 Task: Open Card Card0000000114 in Board Board0000000029 in Workspace WS0000000010 in Trello. Add Member Mailaustralia7@gmail.com to Card Card0000000114 in Board Board0000000029 in Workspace WS0000000010 in Trello. Add Blue Label titled Label0000000114 to Card Card0000000114 in Board Board0000000029 in Workspace WS0000000010 in Trello. Add Checklist CL0000000114 to Card Card0000000114 in Board Board0000000029 in Workspace WS0000000010 in Trello. Add Dates with Start Date as Sep 01 2023 and Due Date as Sep 30 2023 to Card Card0000000114 in Board Board0000000029 in Workspace WS0000000010 in Trello
Action: Mouse moved to (343, 398)
Screenshot: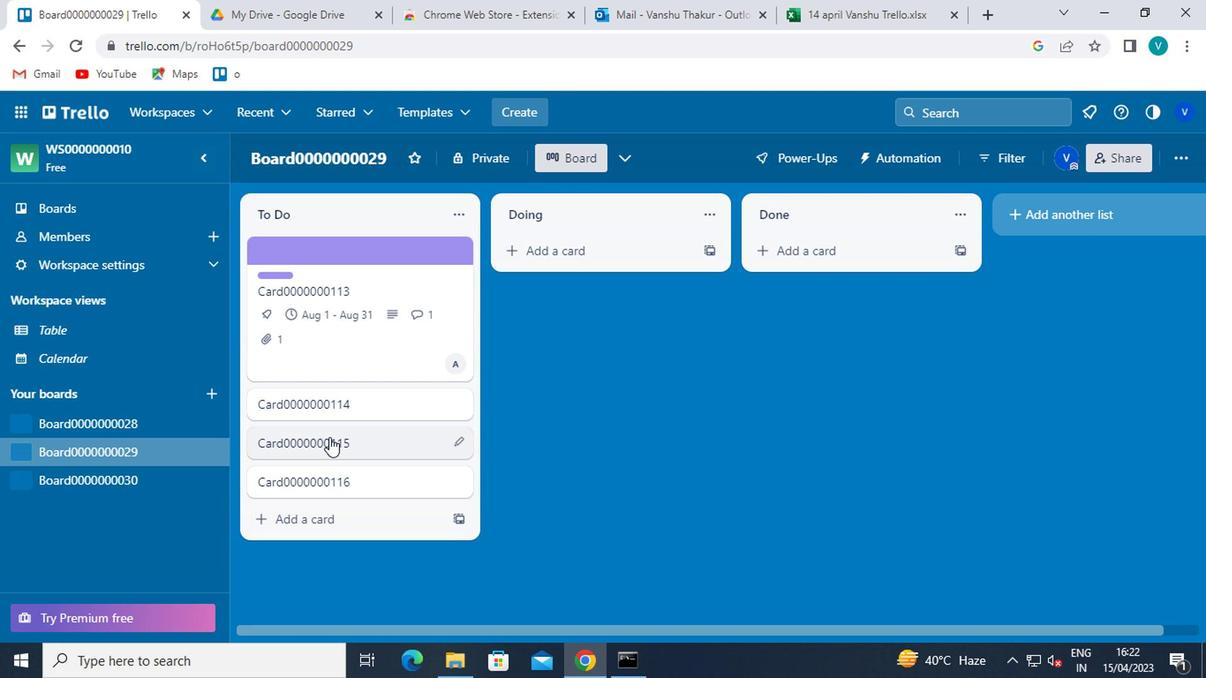 
Action: Mouse pressed left at (343, 398)
Screenshot: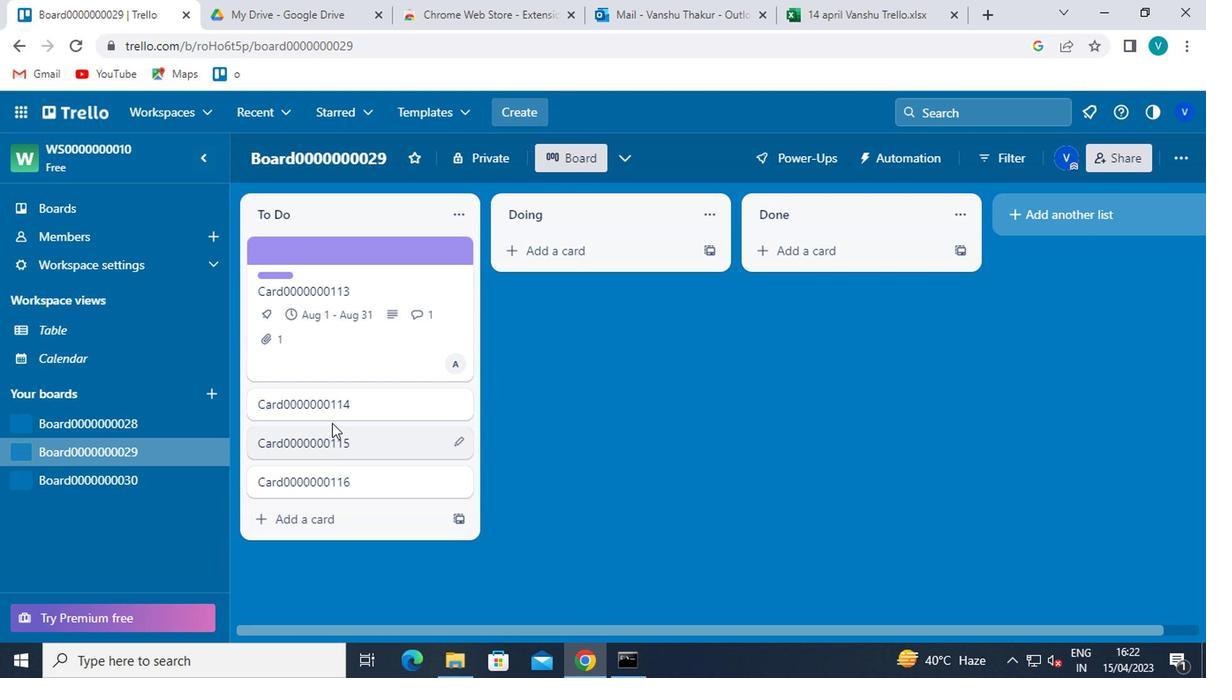 
Action: Mouse moved to (808, 257)
Screenshot: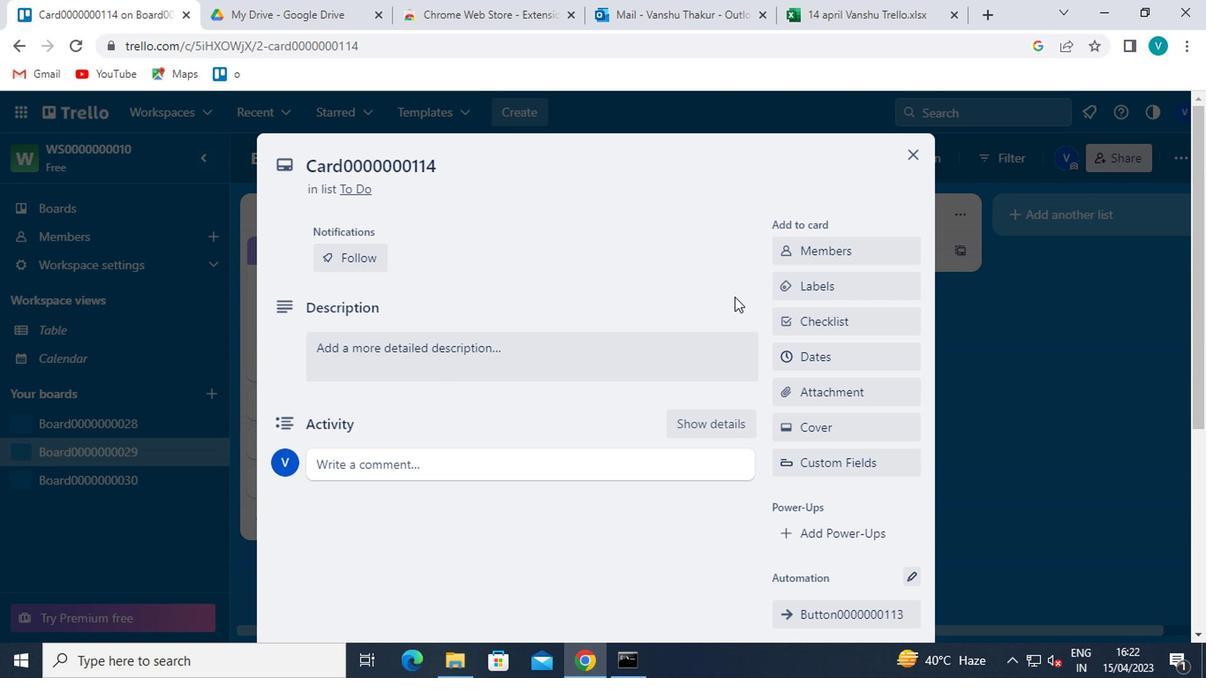 
Action: Mouse pressed left at (808, 257)
Screenshot: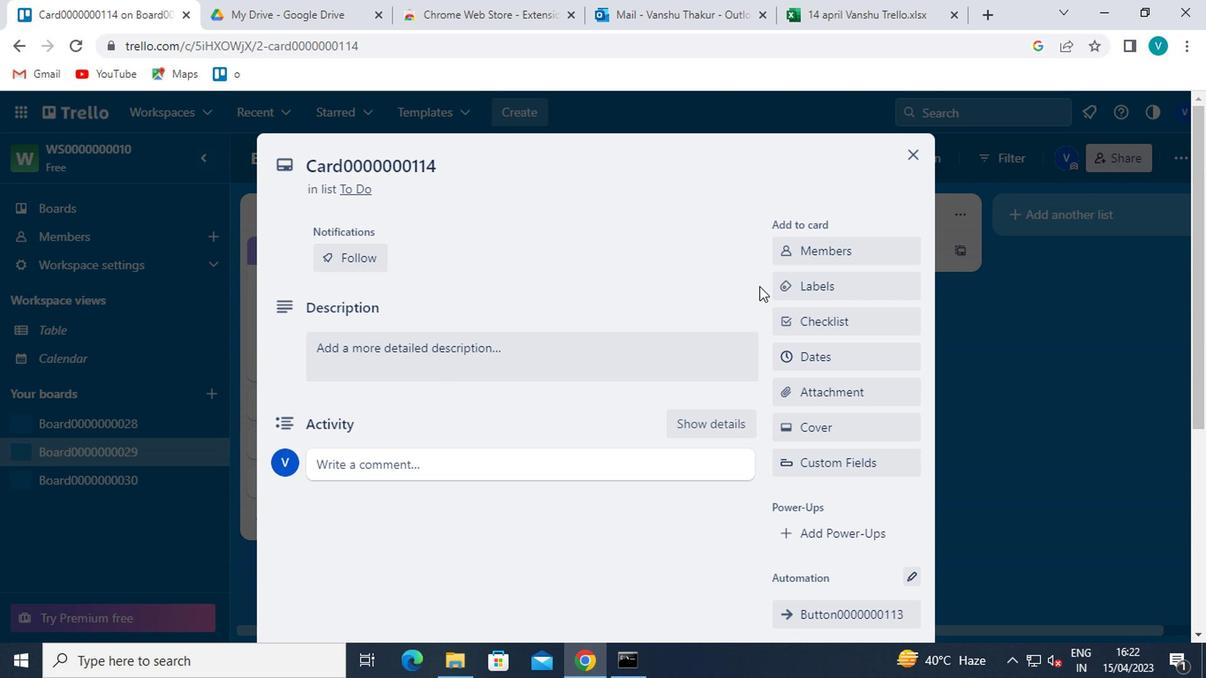 
Action: Mouse moved to (813, 321)
Screenshot: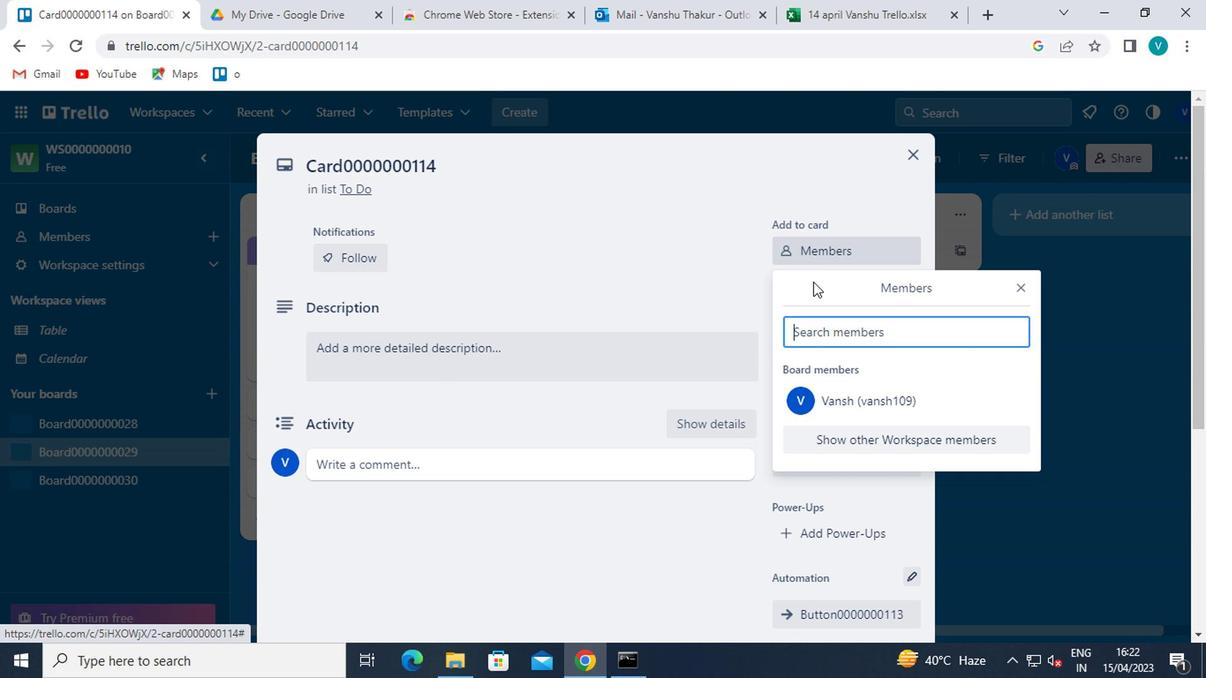 
Action: Mouse pressed left at (813, 321)
Screenshot: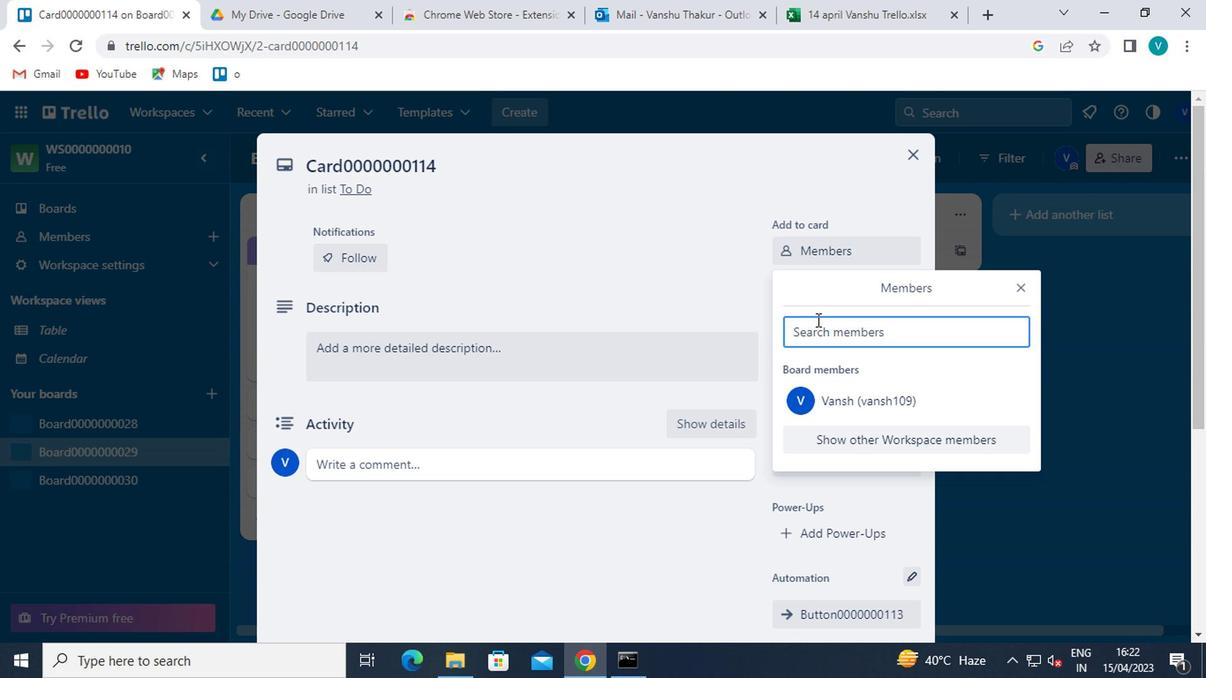 
Action: Key pressed <Key.shift>MAILAUSTRALIA7<Key.shift>@GMAIL.COM
Screenshot: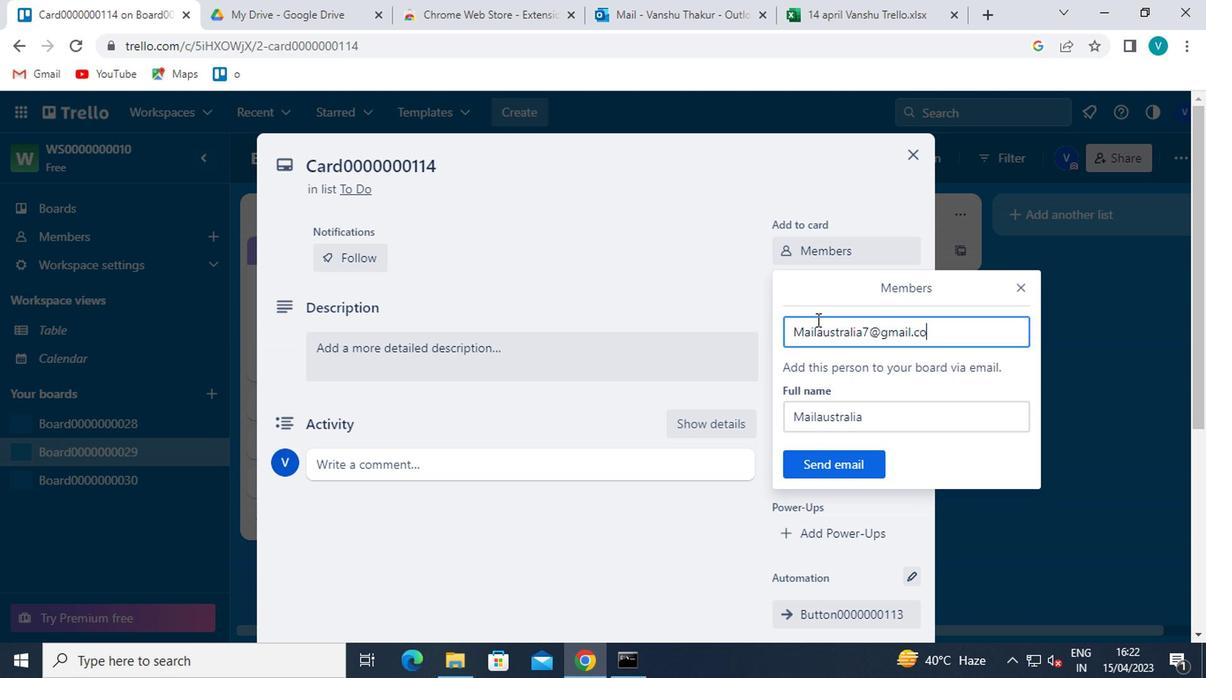 
Action: Mouse moved to (833, 463)
Screenshot: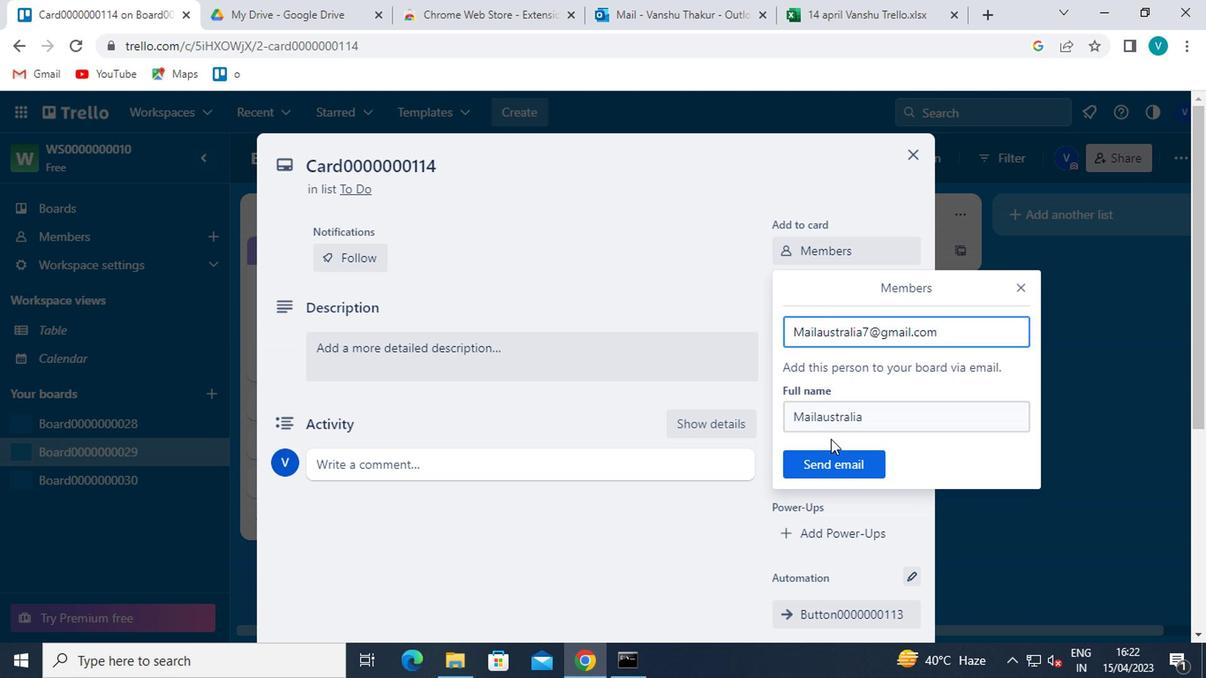 
Action: Mouse pressed left at (833, 463)
Screenshot: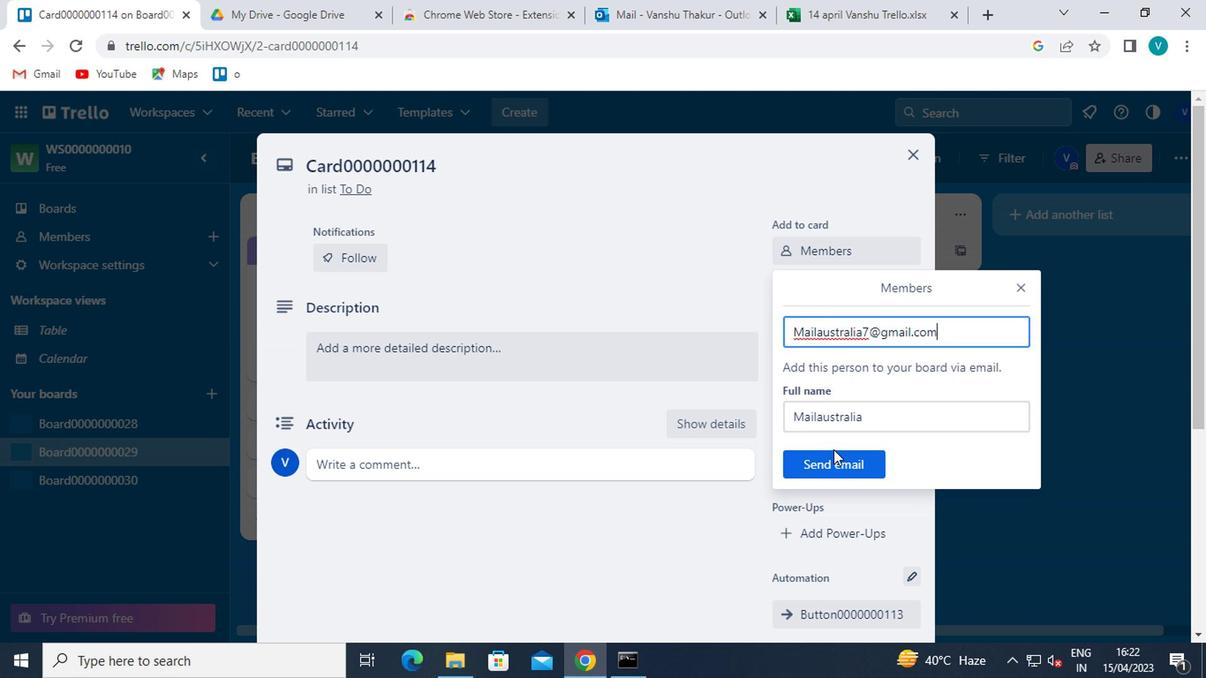 
Action: Mouse moved to (847, 294)
Screenshot: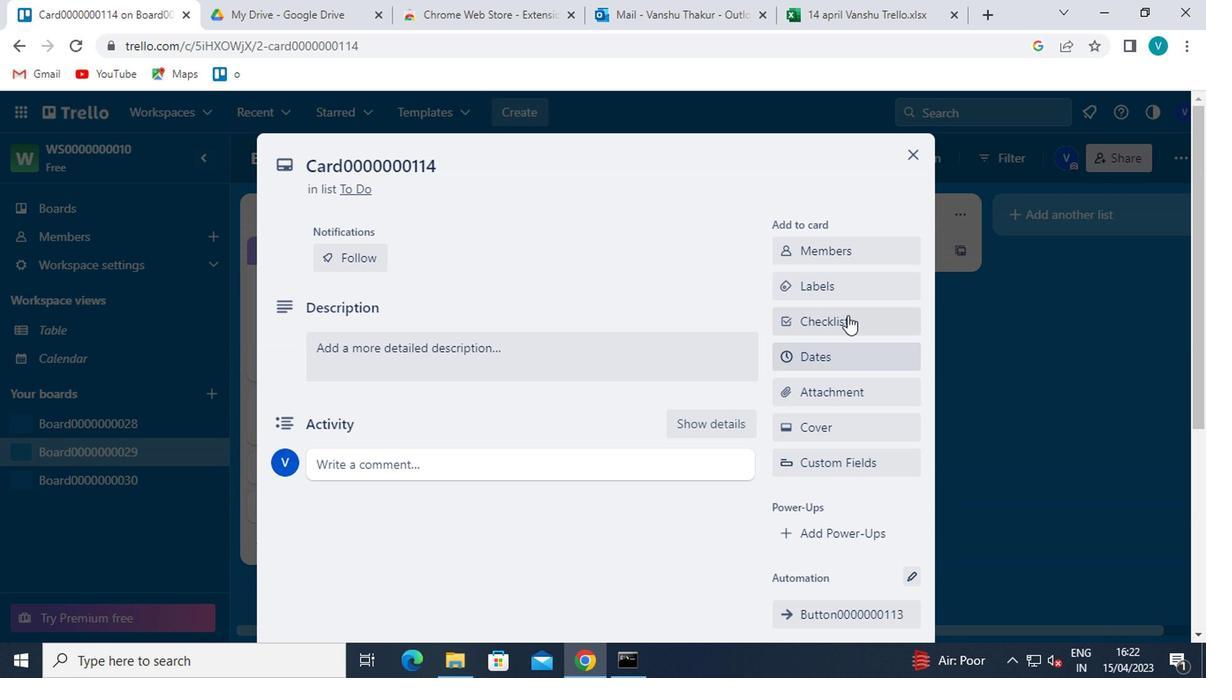 
Action: Mouse pressed left at (847, 294)
Screenshot: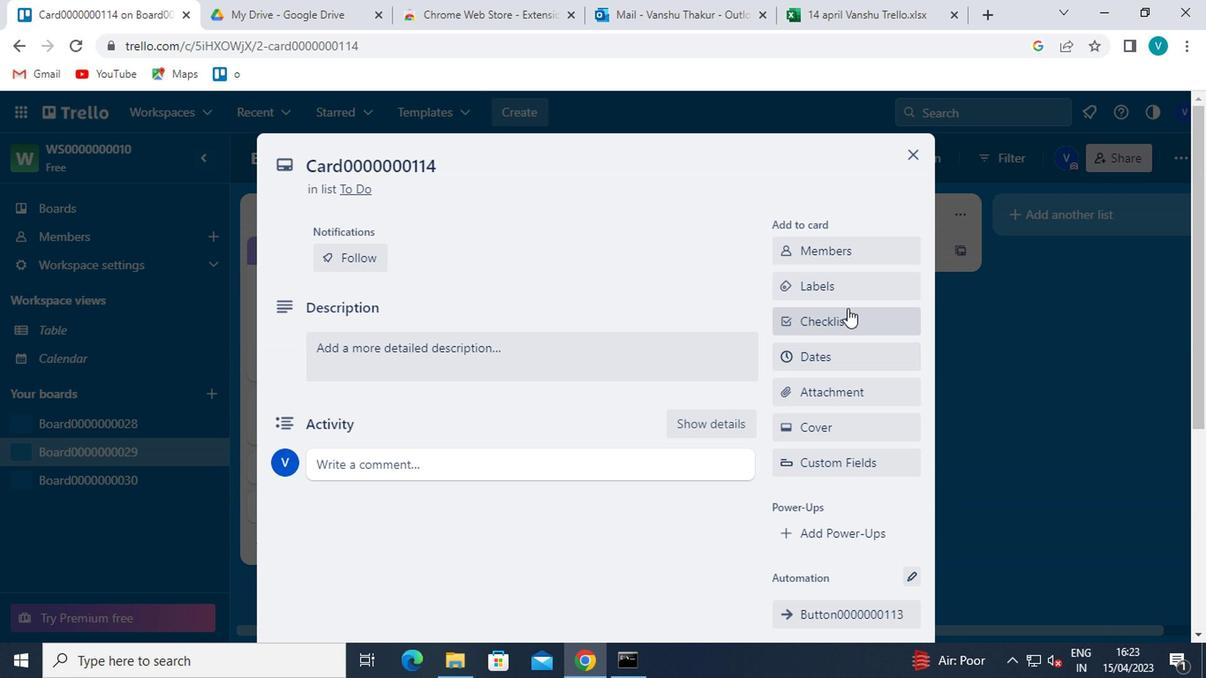 
Action: Mouse moved to (873, 493)
Screenshot: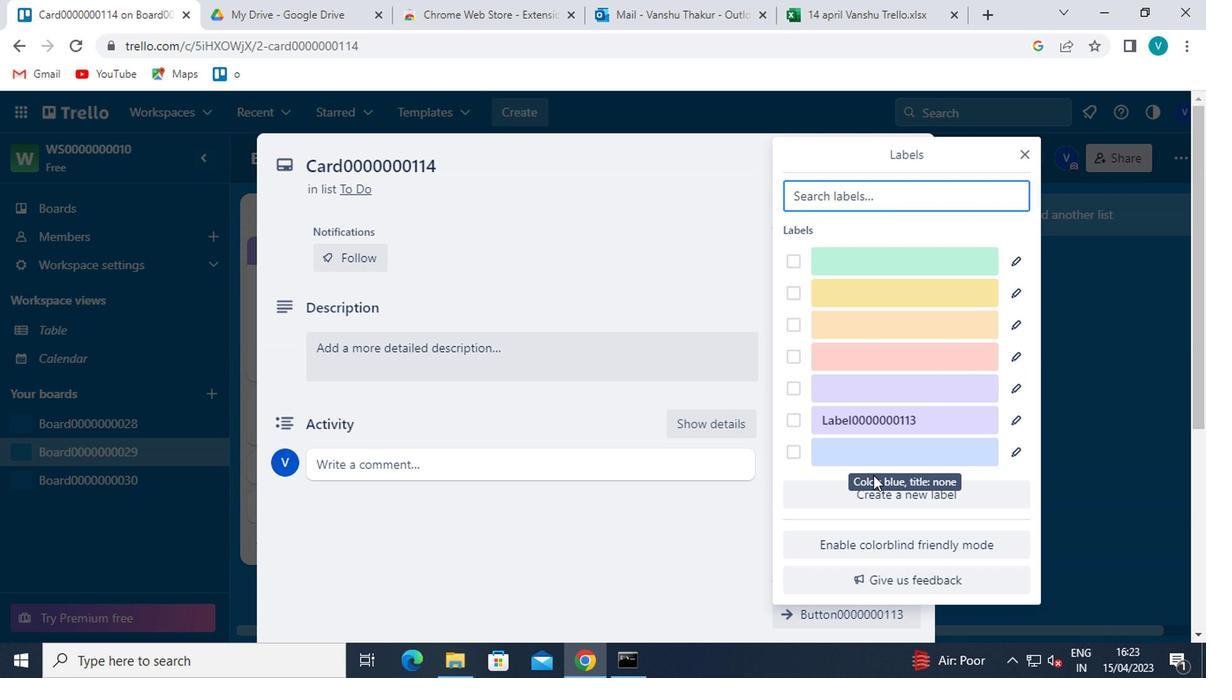 
Action: Mouse pressed left at (873, 493)
Screenshot: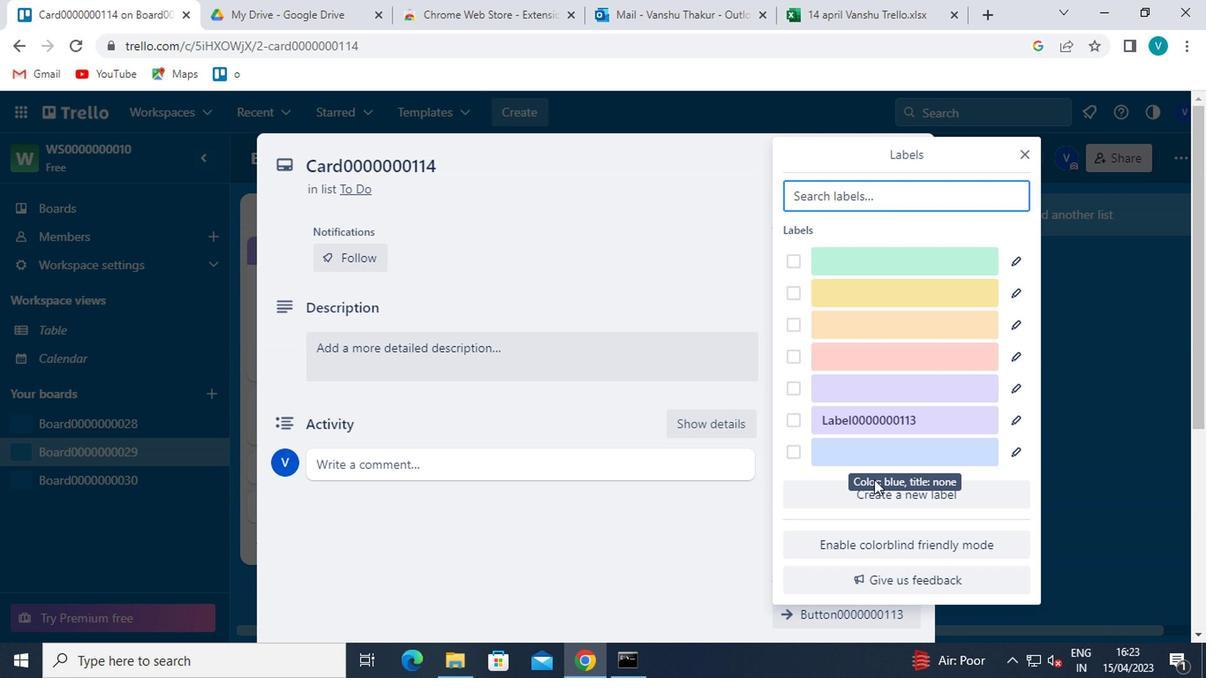 
Action: Mouse moved to (801, 503)
Screenshot: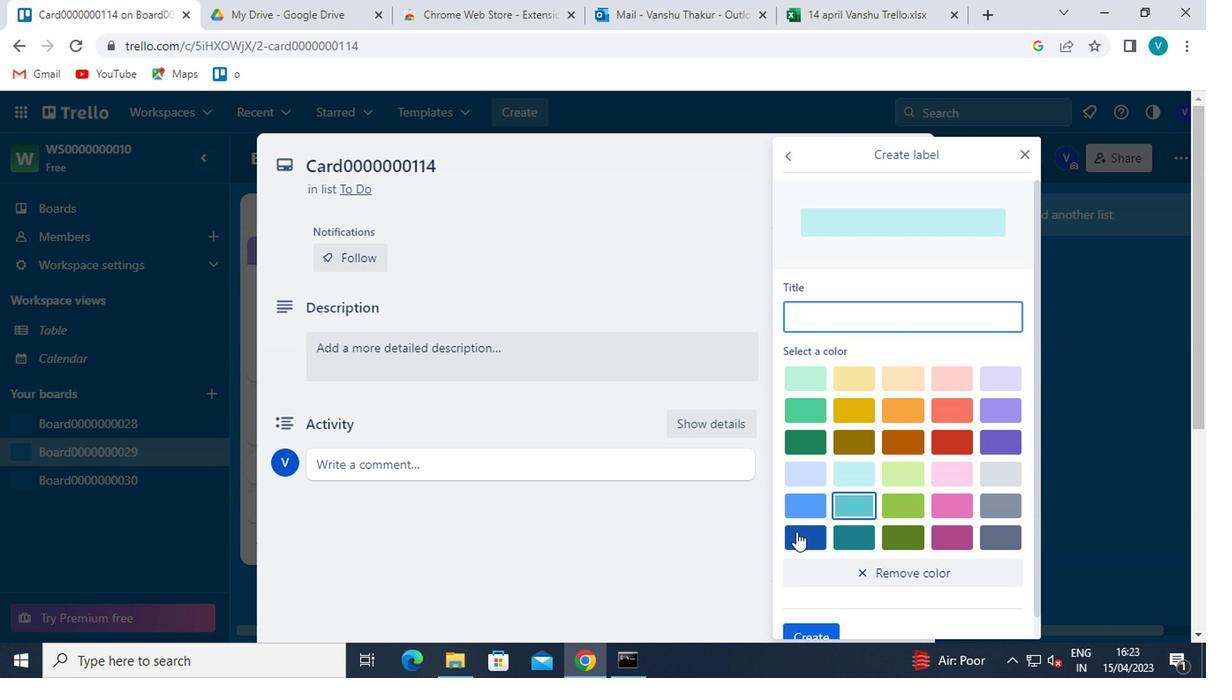 
Action: Mouse pressed left at (801, 503)
Screenshot: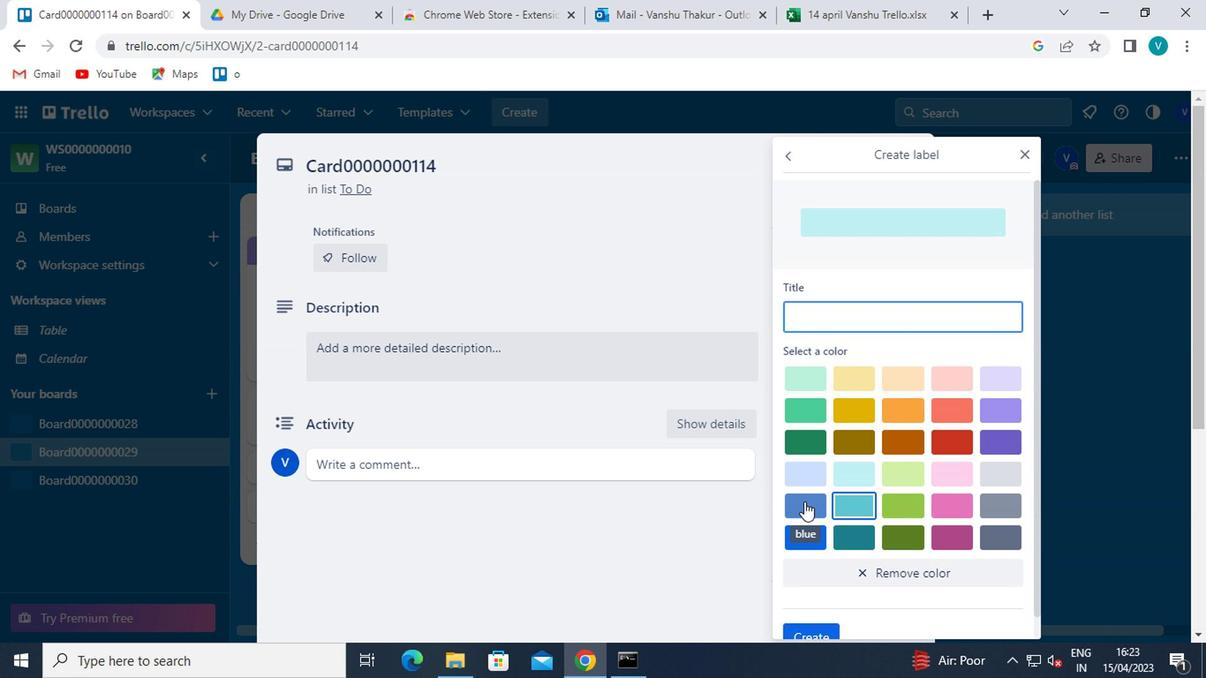 
Action: Mouse moved to (858, 316)
Screenshot: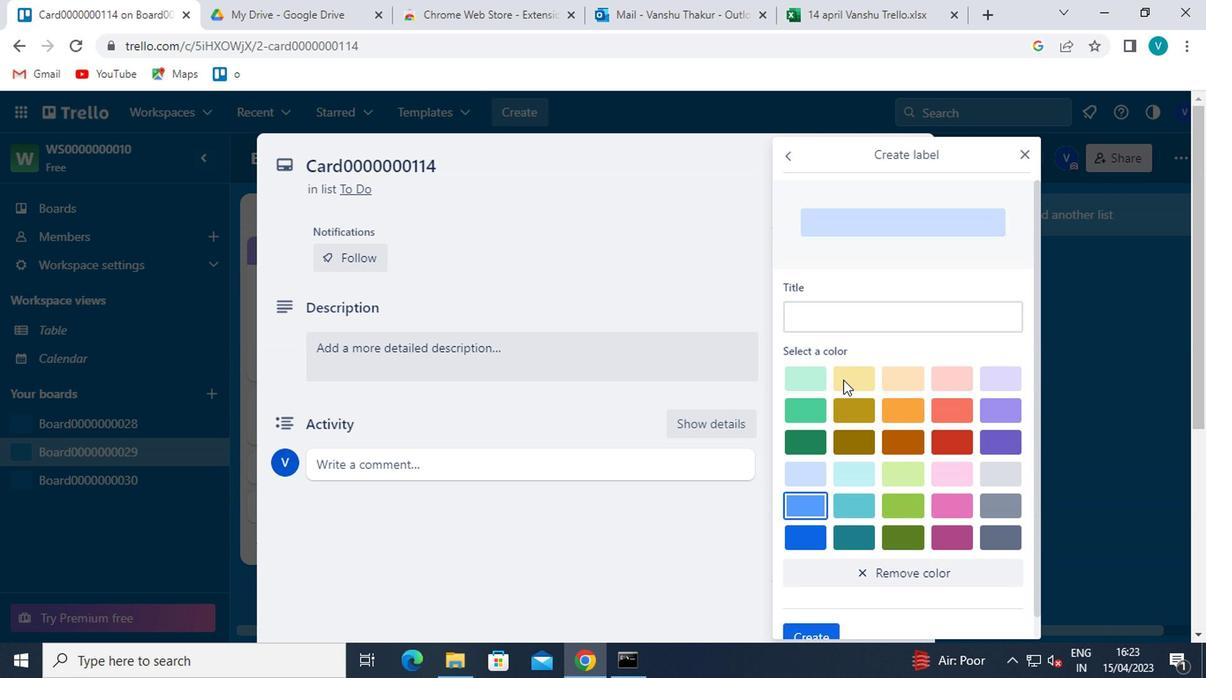 
Action: Mouse pressed left at (858, 316)
Screenshot: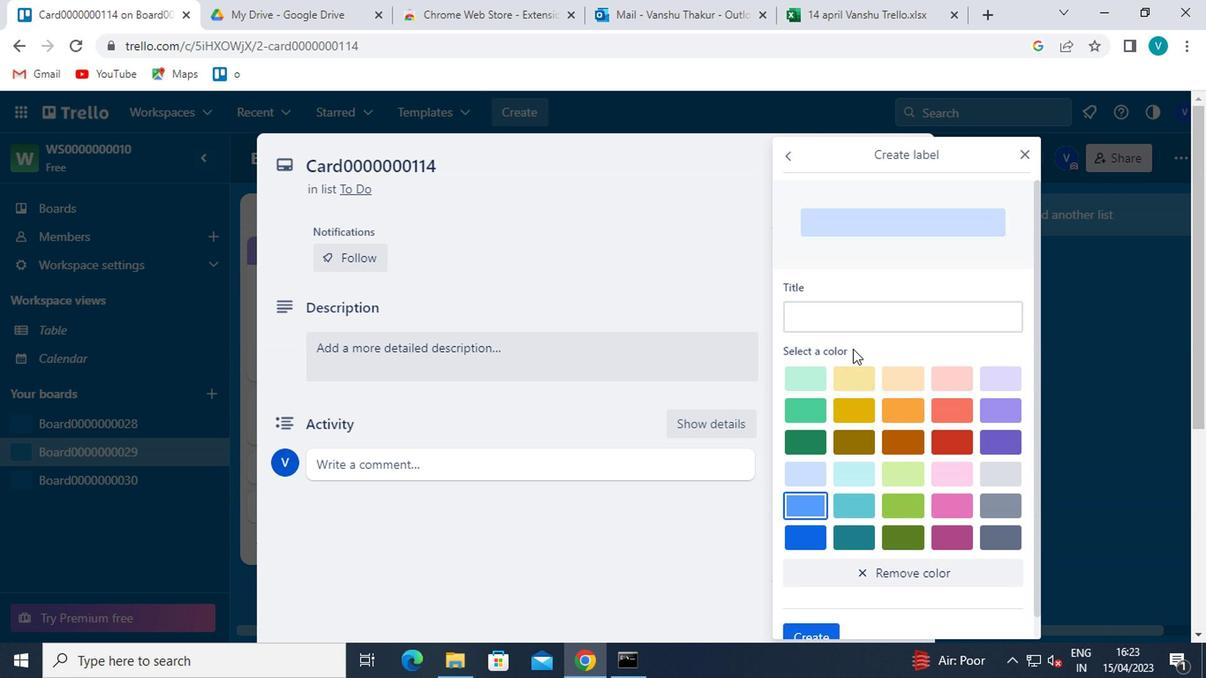 
Action: Key pressed <Key.shift>LABEL0000000114
Screenshot: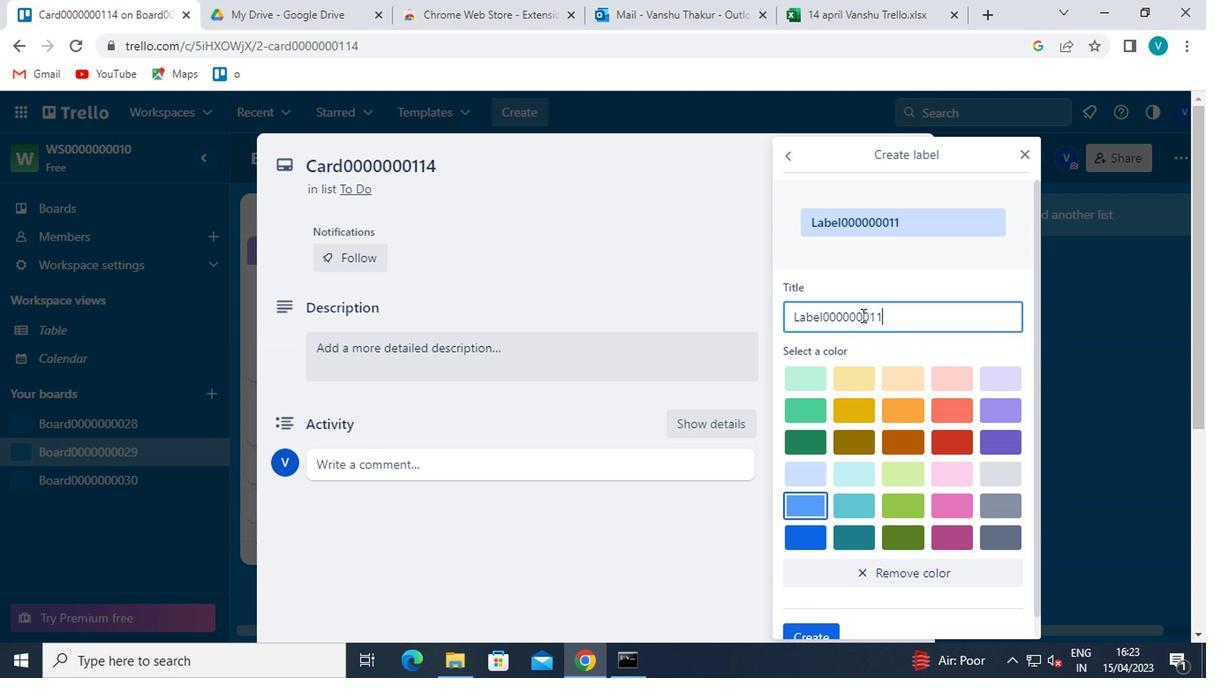 
Action: Mouse moved to (862, 403)
Screenshot: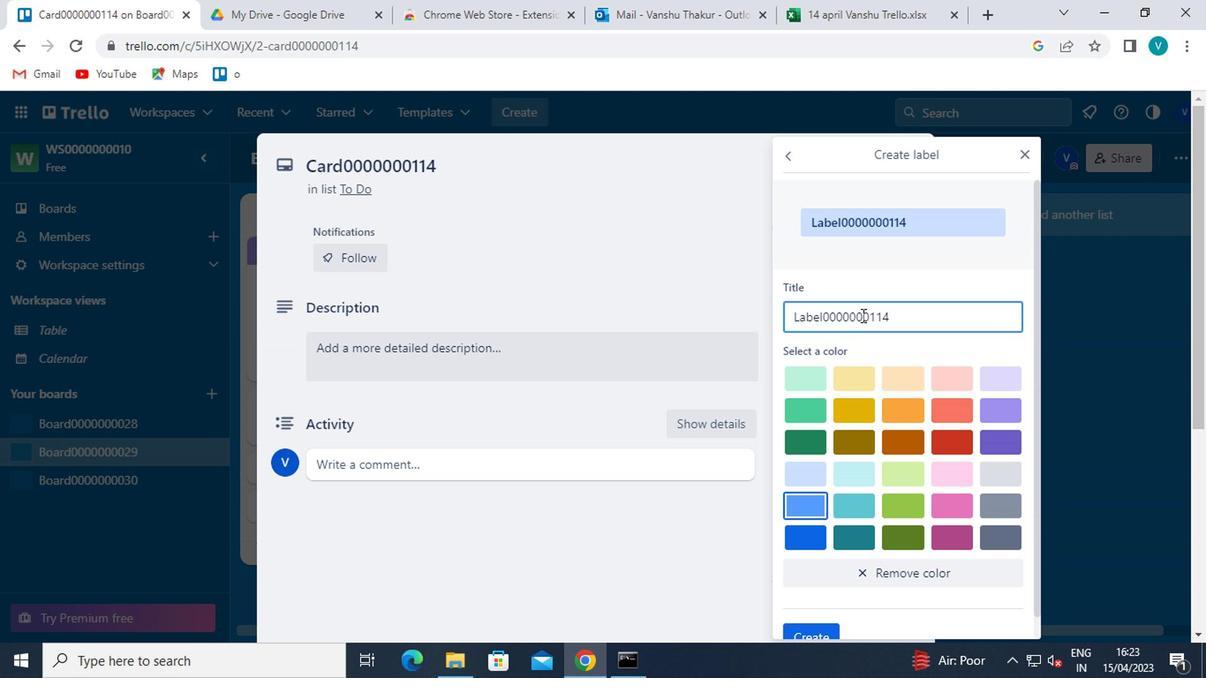 
Action: Mouse scrolled (862, 402) with delta (0, 0)
Screenshot: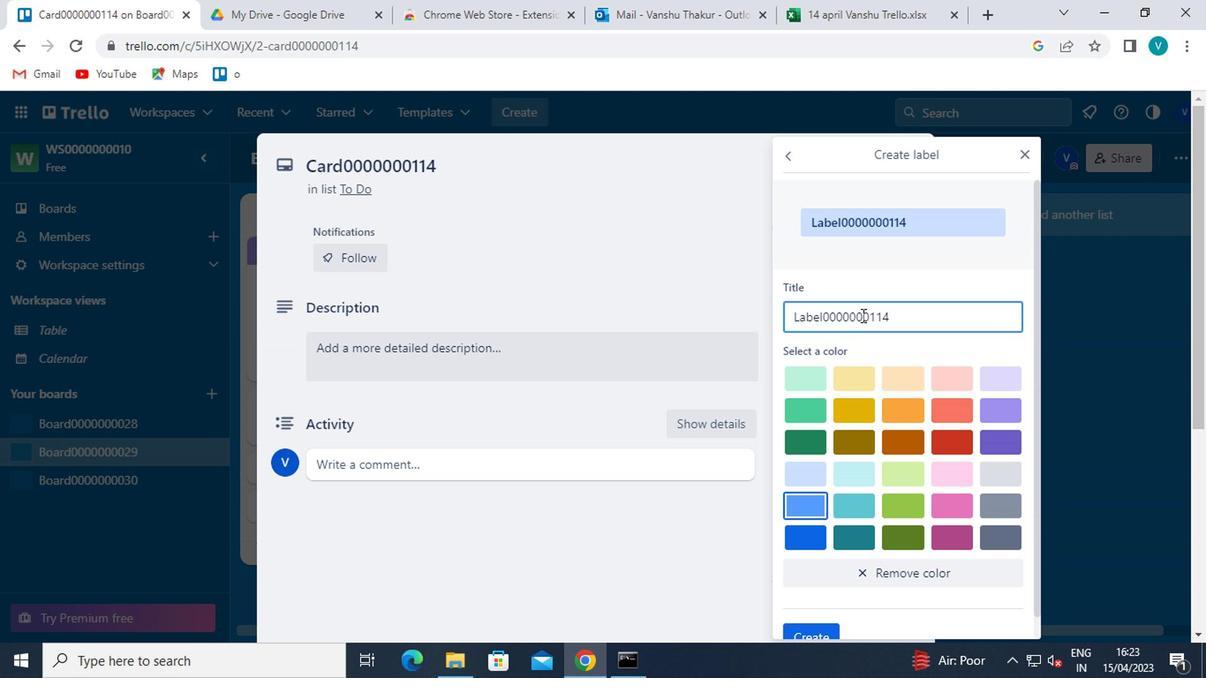
Action: Mouse moved to (860, 405)
Screenshot: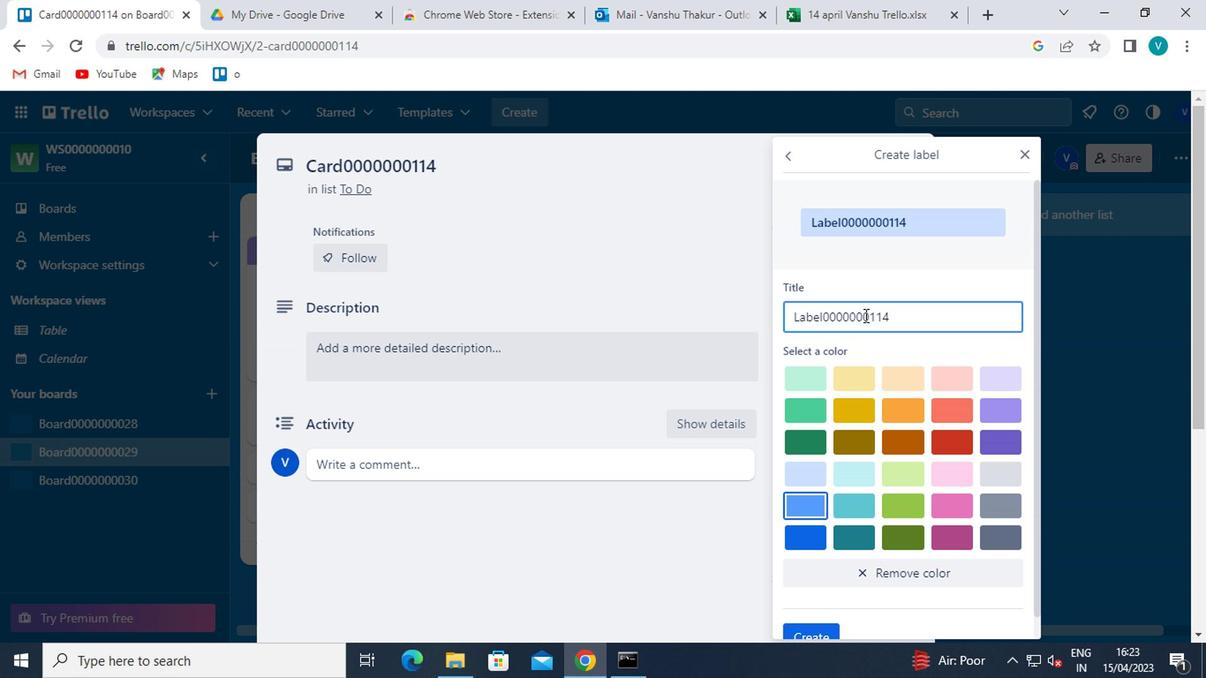 
Action: Mouse scrolled (860, 404) with delta (0, 0)
Screenshot: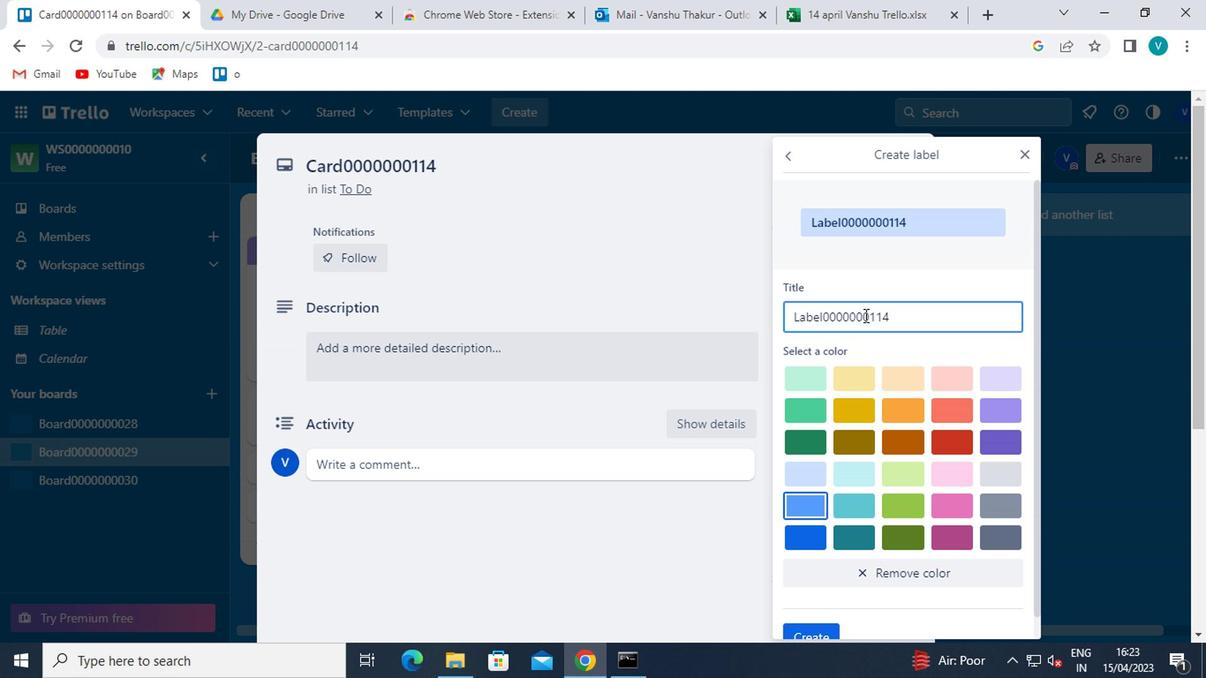 
Action: Mouse moved to (860, 406)
Screenshot: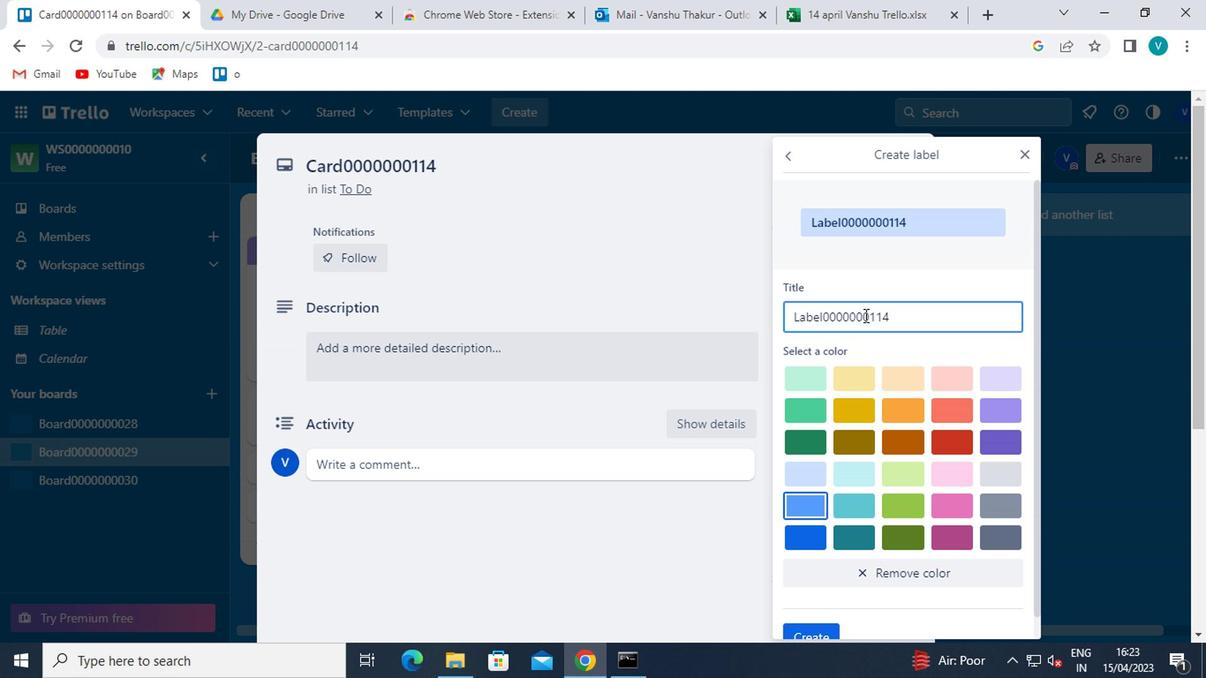 
Action: Mouse scrolled (860, 405) with delta (0, -1)
Screenshot: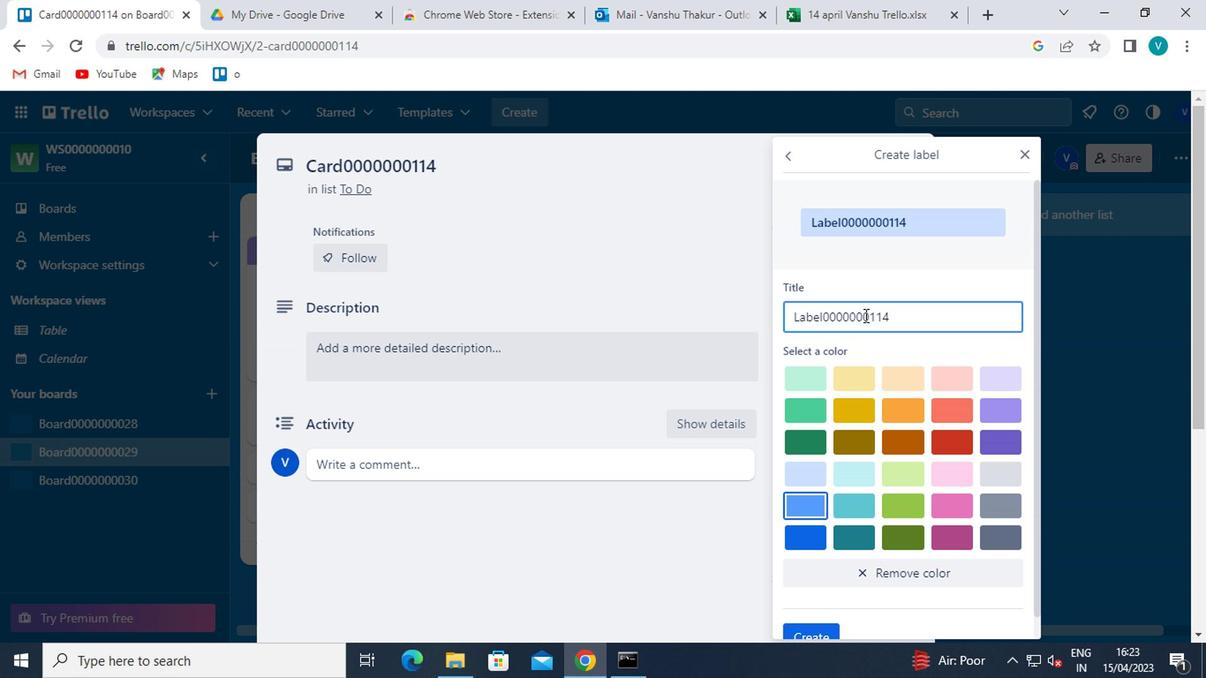 
Action: Mouse moved to (808, 615)
Screenshot: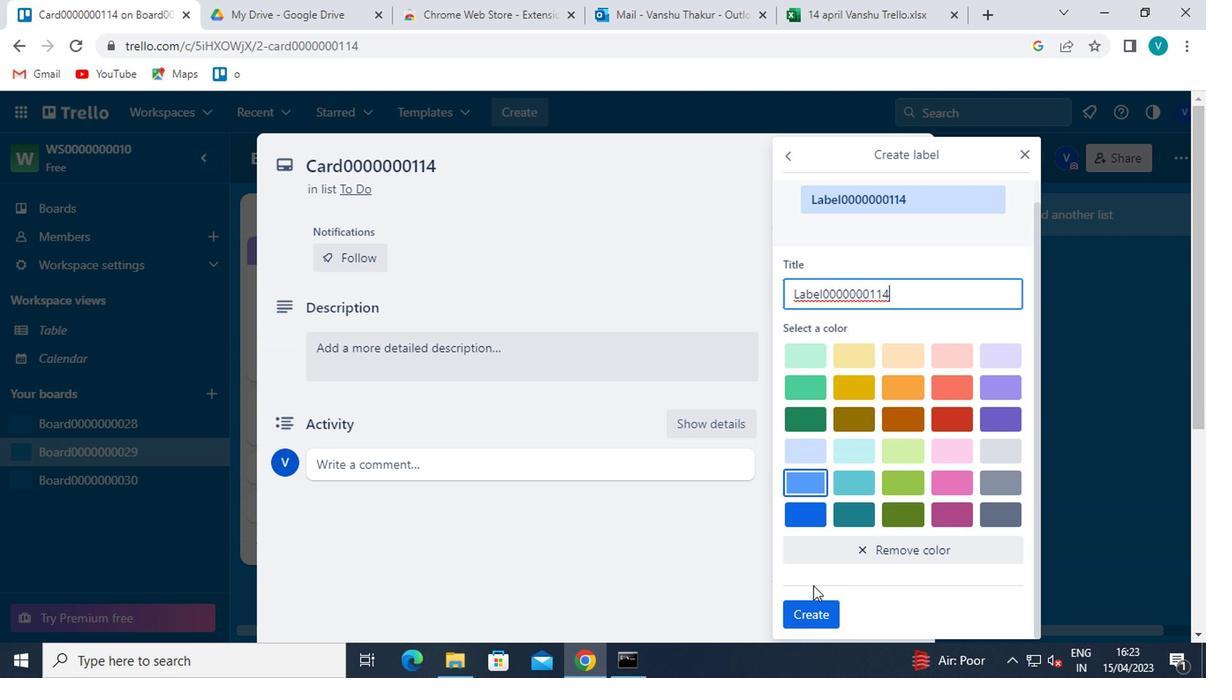 
Action: Mouse pressed left at (808, 615)
Screenshot: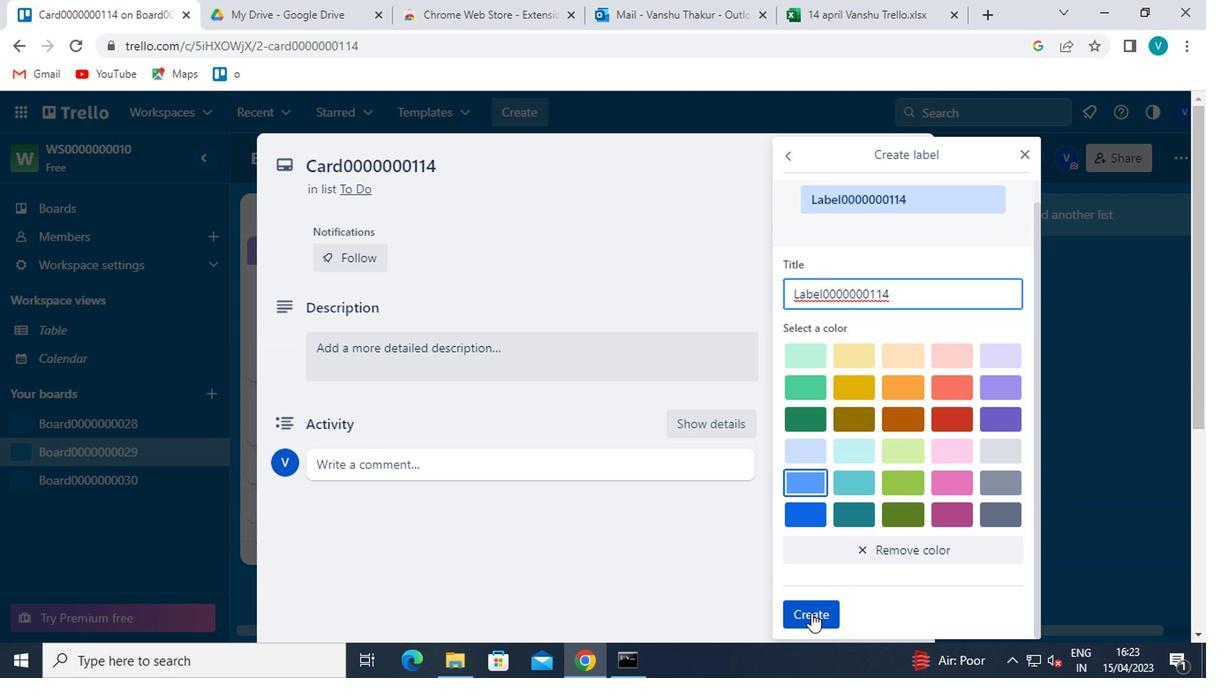 
Action: Mouse moved to (1028, 145)
Screenshot: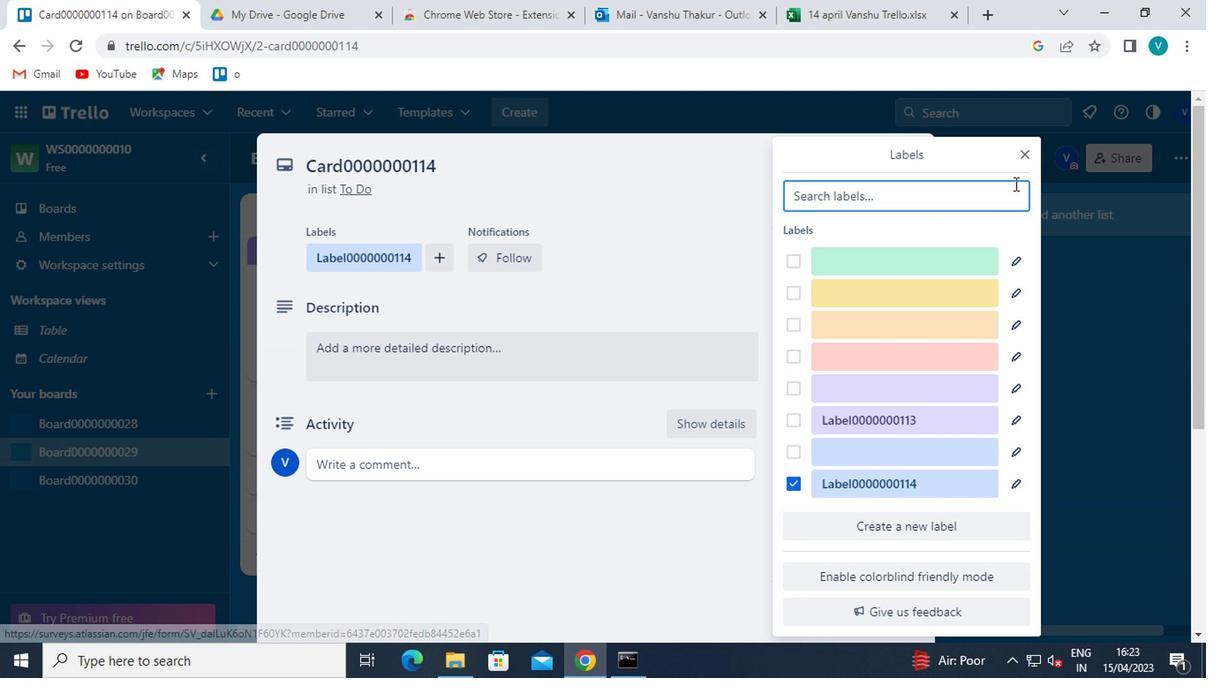 
Action: Mouse pressed left at (1028, 145)
Screenshot: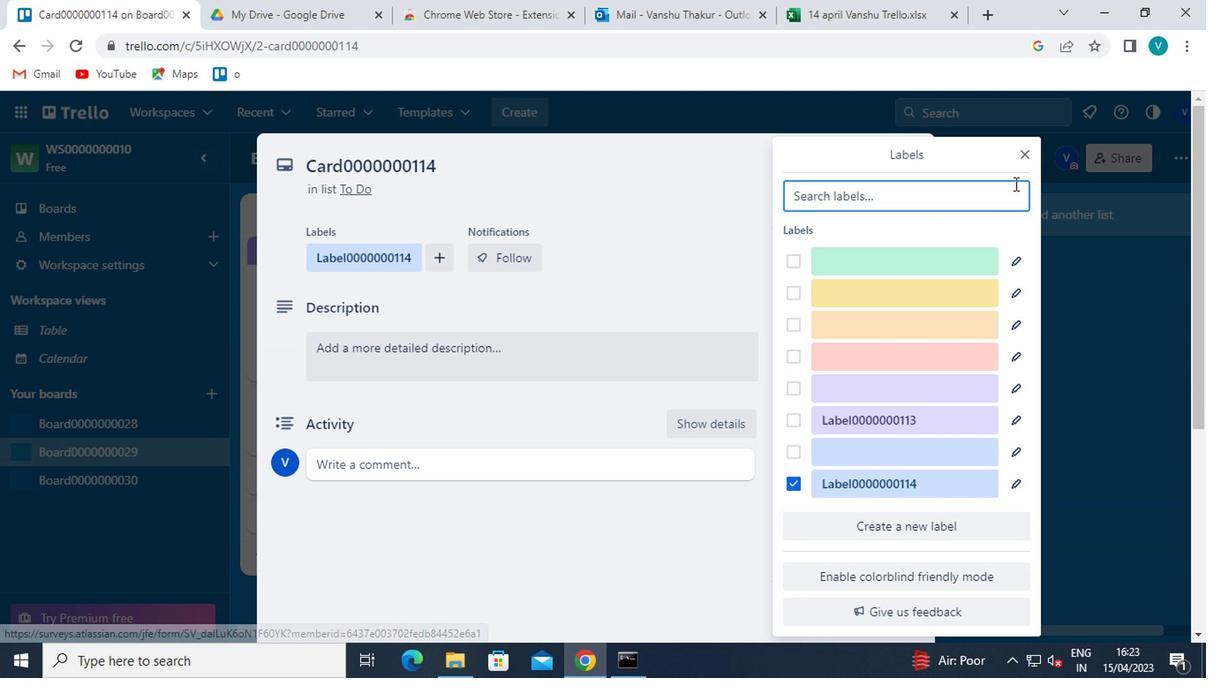 
Action: Mouse moved to (1023, 152)
Screenshot: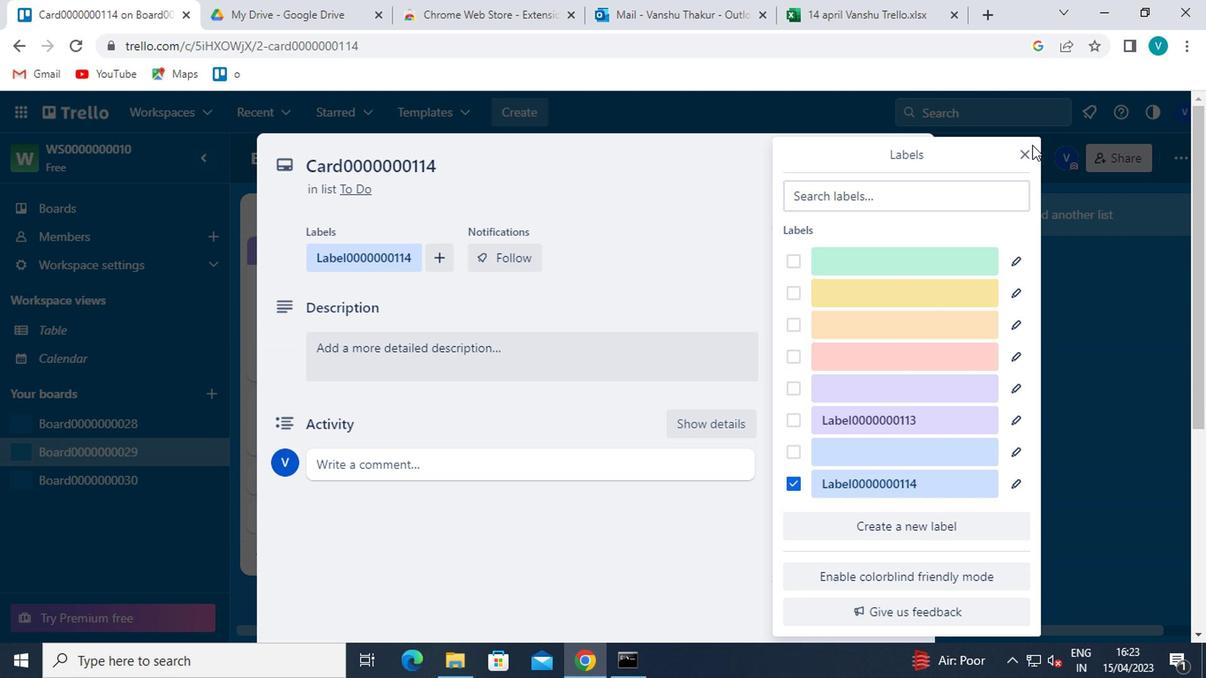 
Action: Mouse pressed left at (1023, 152)
Screenshot: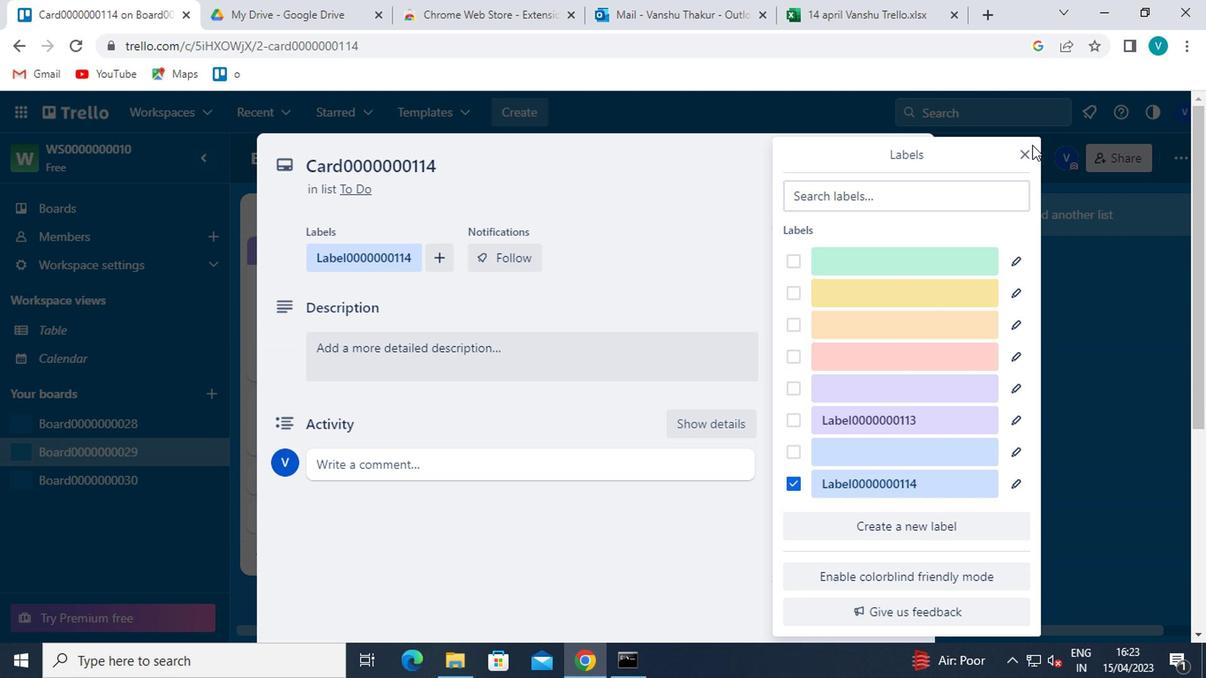 
Action: Mouse moved to (869, 333)
Screenshot: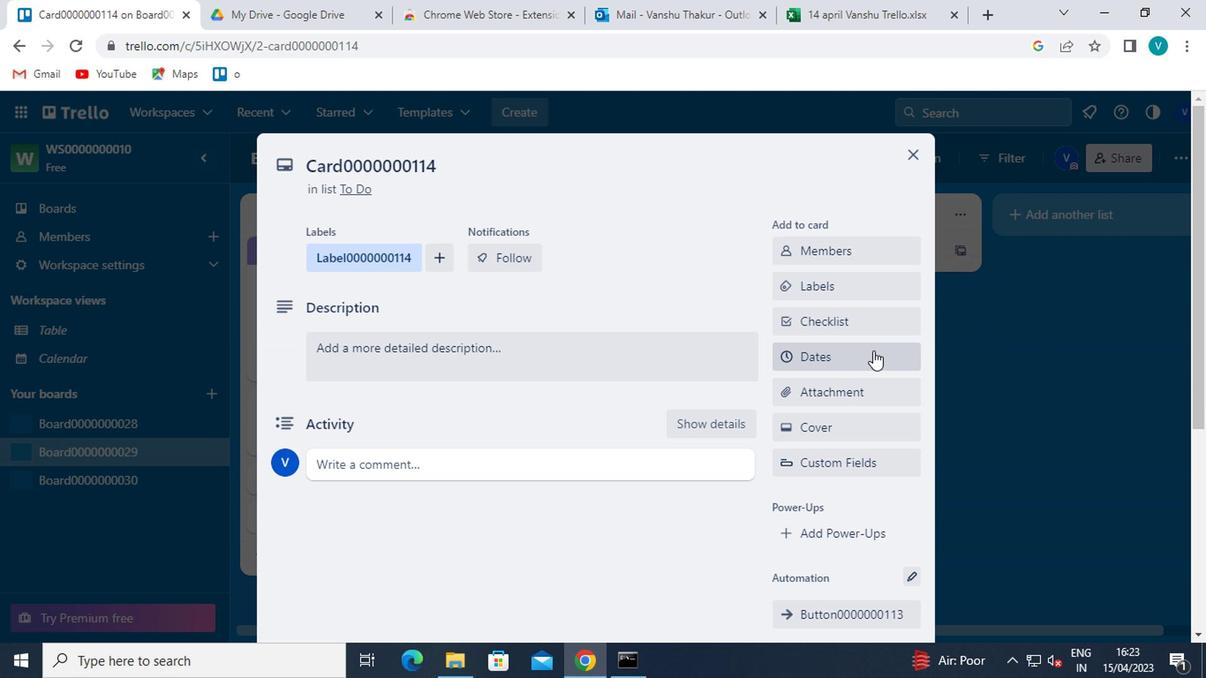 
Action: Mouse pressed left at (869, 333)
Screenshot: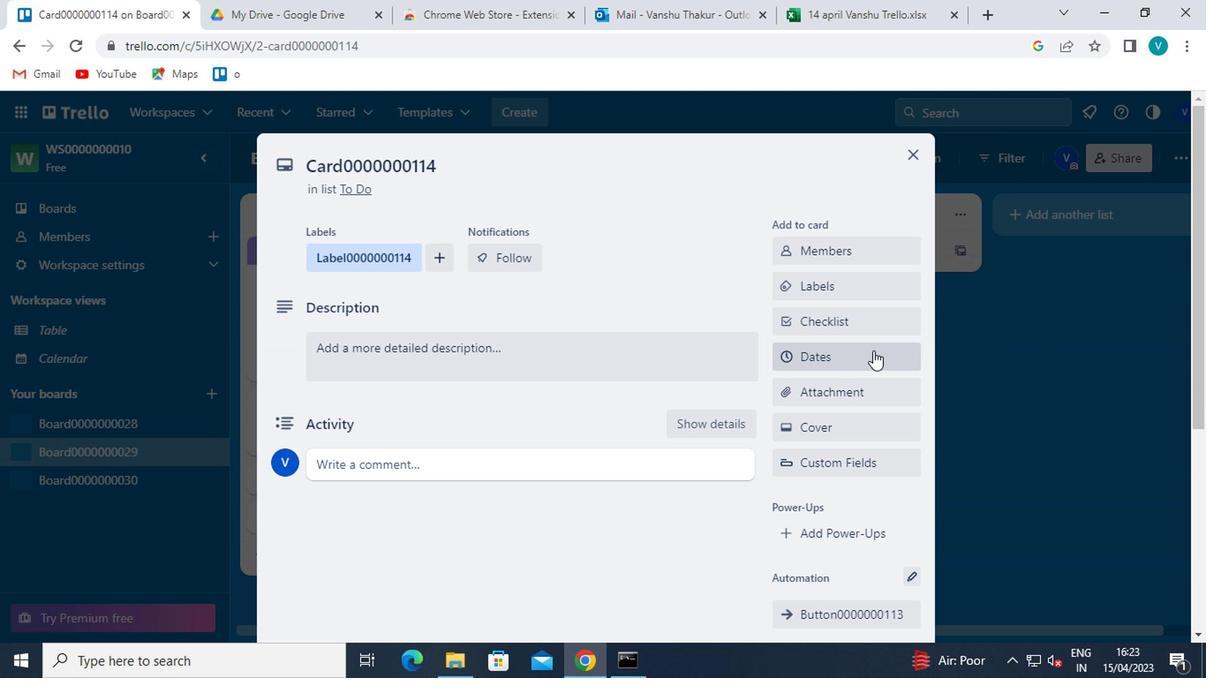 
Action: Key pressed <Key.shift>CL0000000114
Screenshot: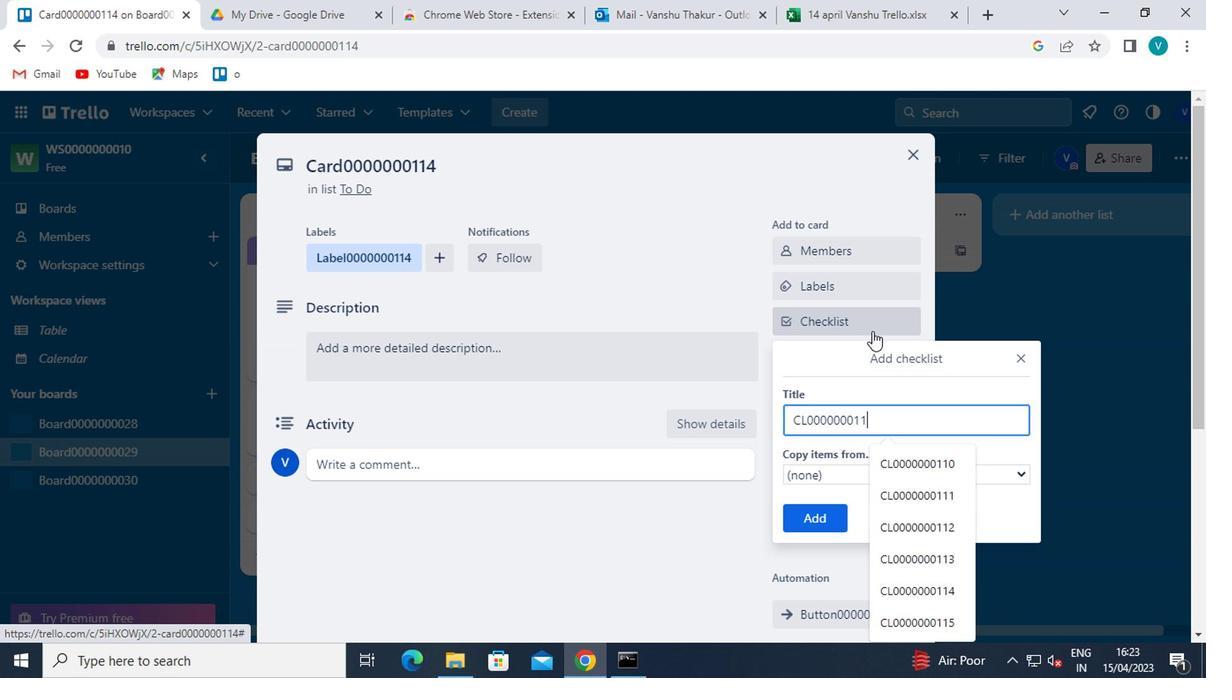 
Action: Mouse moved to (797, 525)
Screenshot: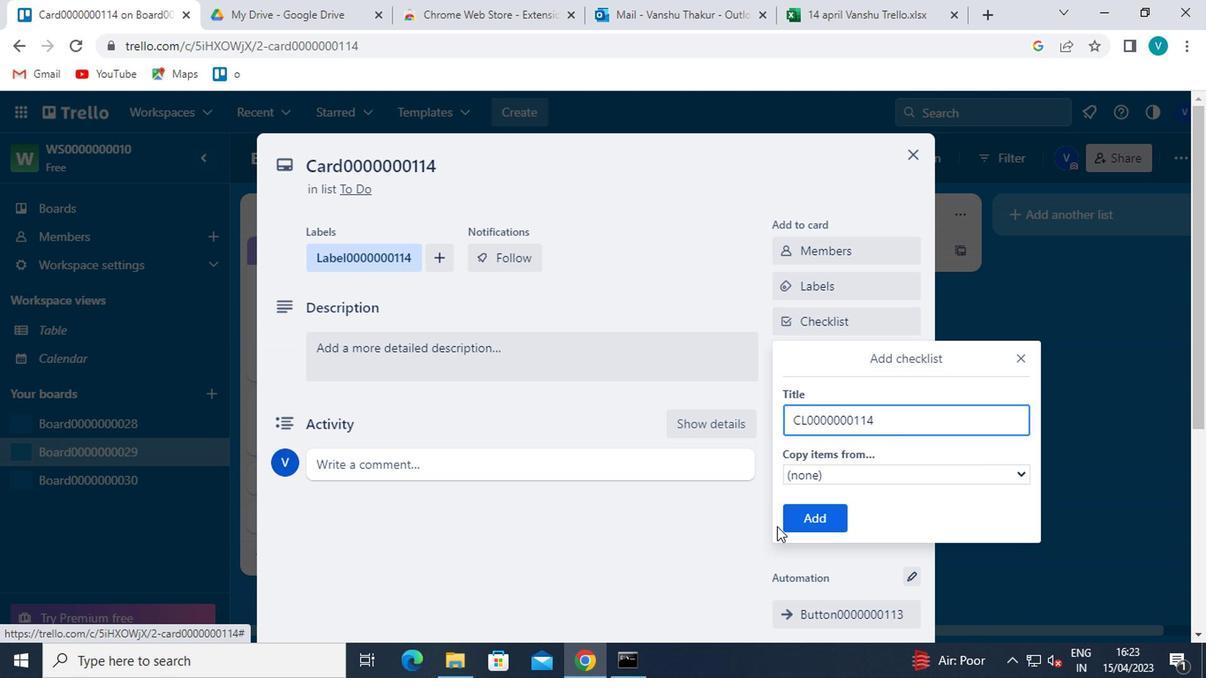 
Action: Mouse pressed left at (797, 525)
Screenshot: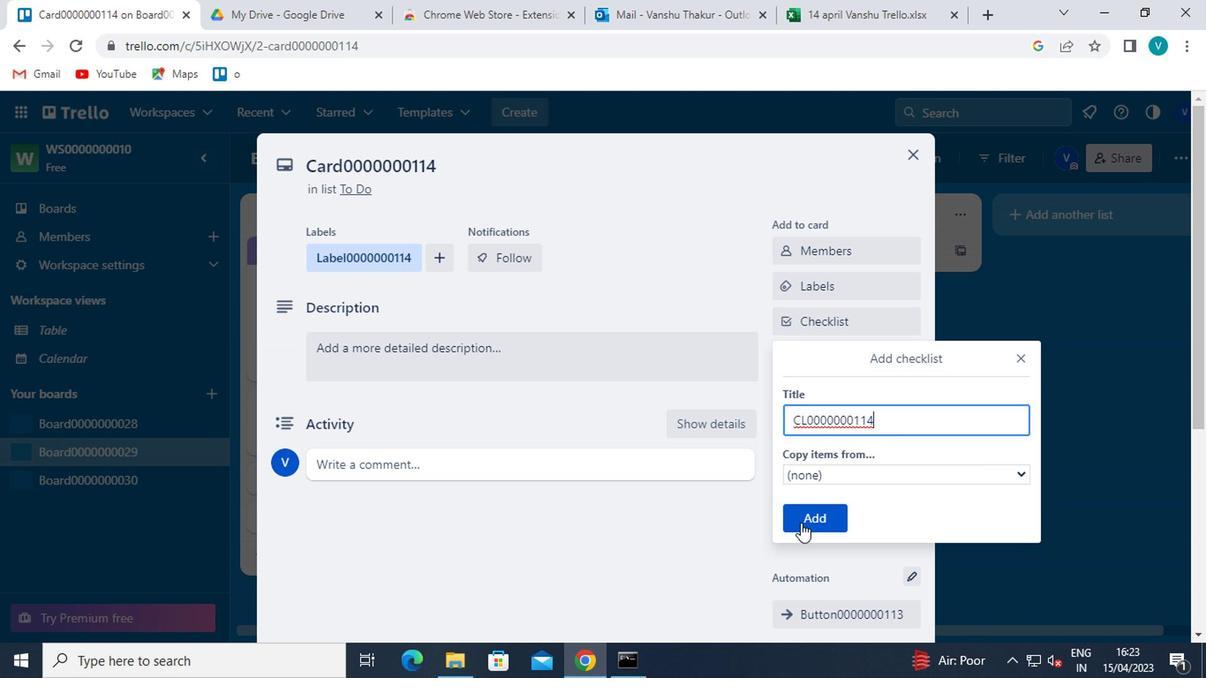 
Action: Mouse moved to (830, 361)
Screenshot: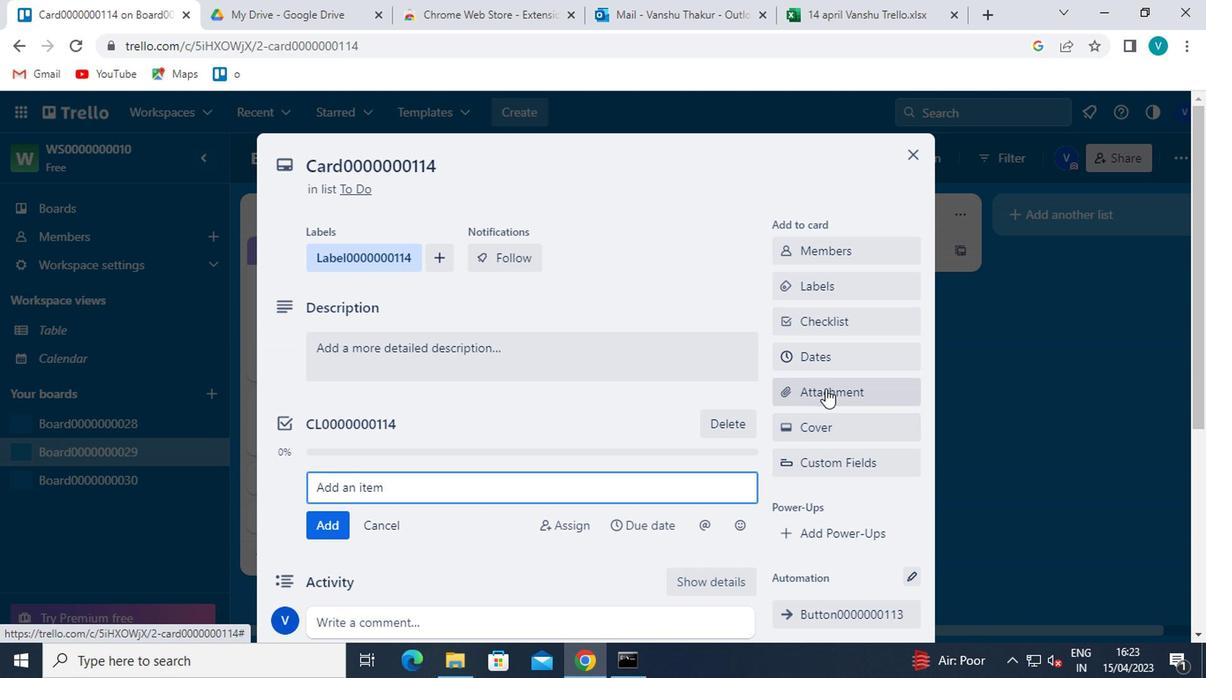 
Action: Mouse pressed left at (830, 361)
Screenshot: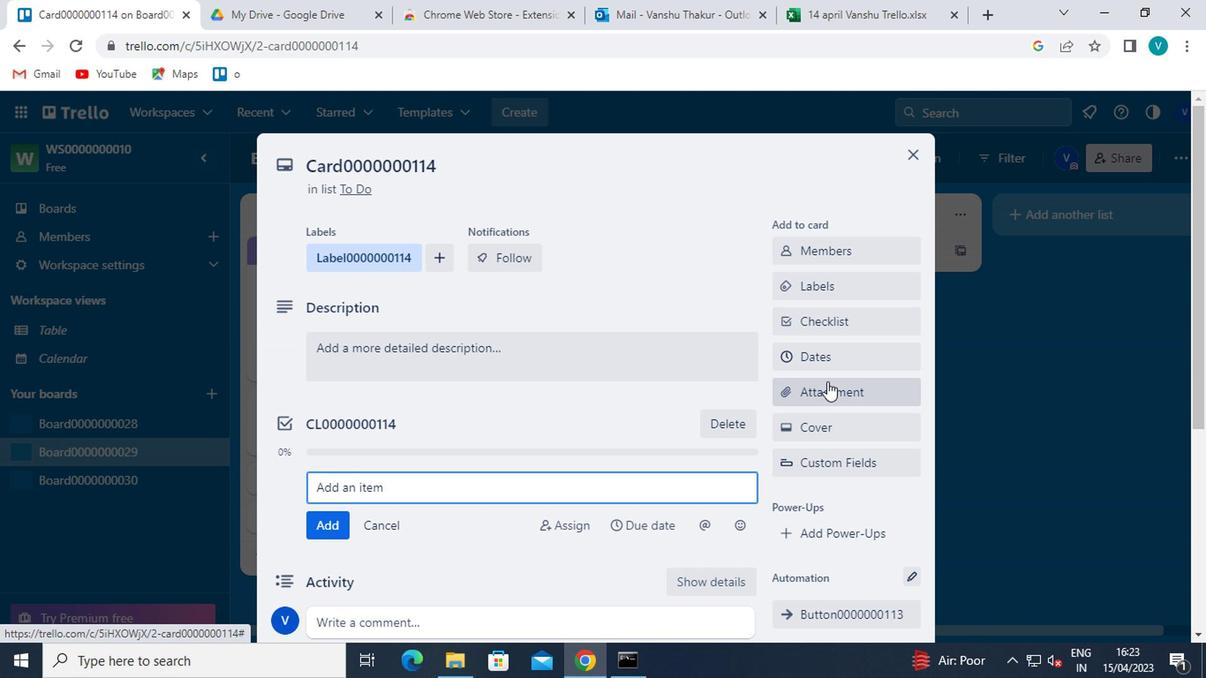
Action: Mouse moved to (794, 481)
Screenshot: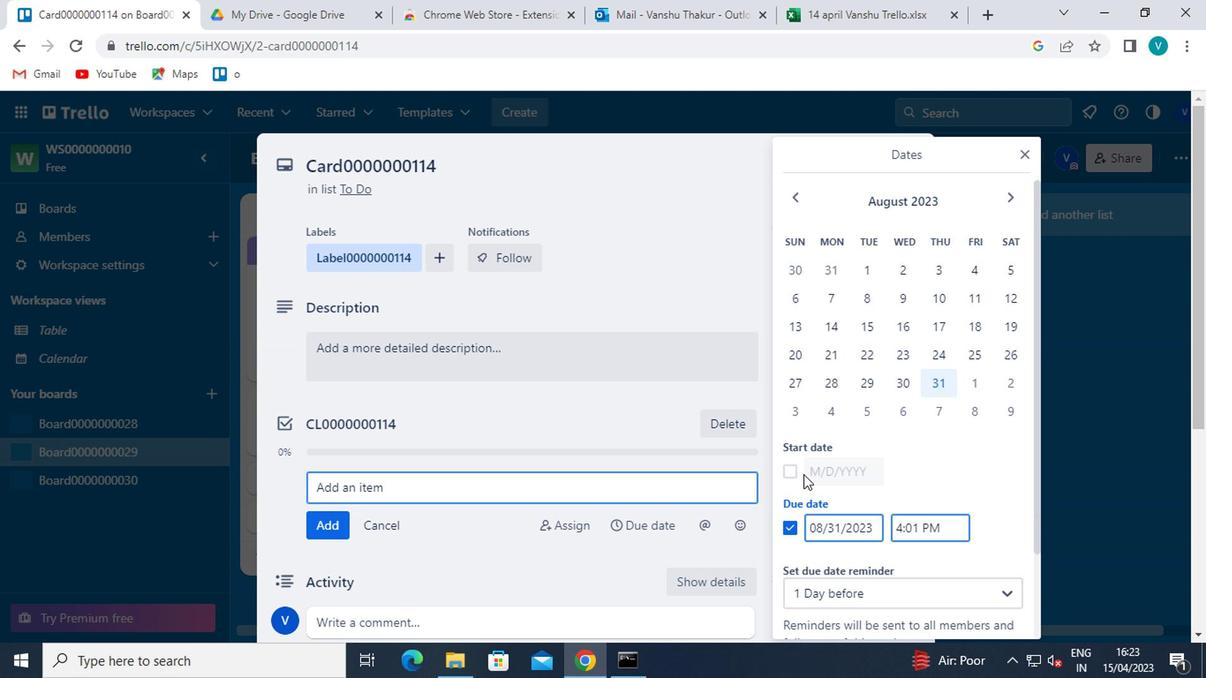 
Action: Mouse pressed left at (794, 481)
Screenshot: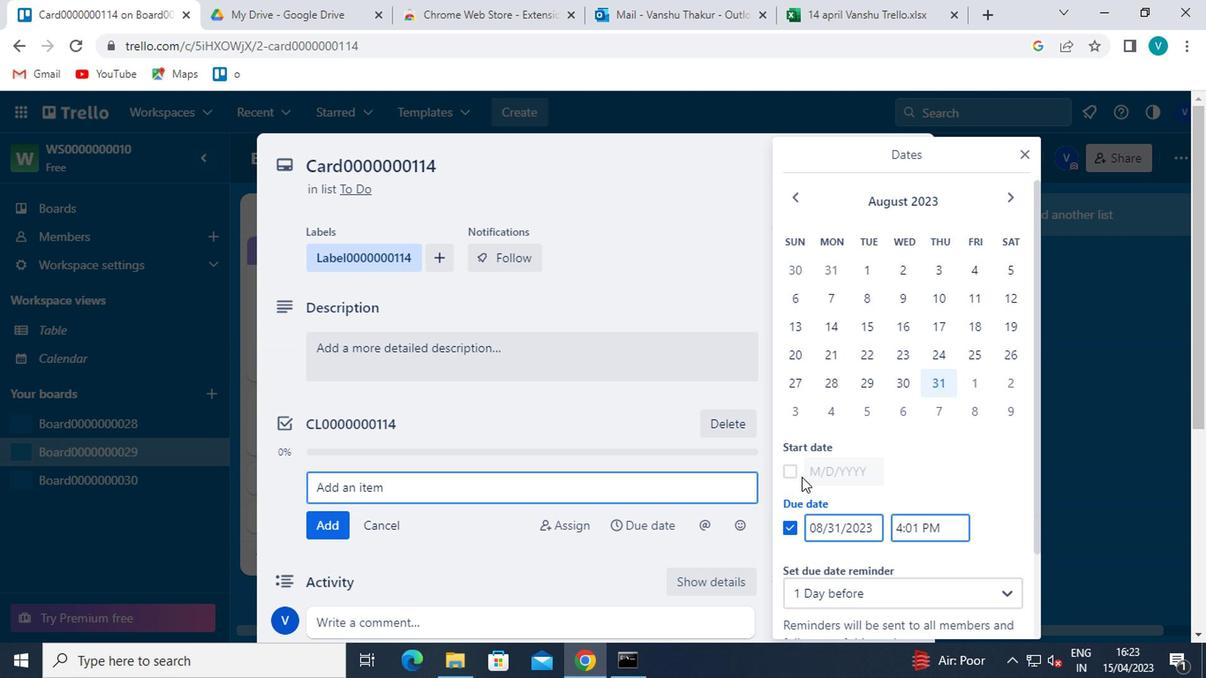 
Action: Mouse moved to (1003, 187)
Screenshot: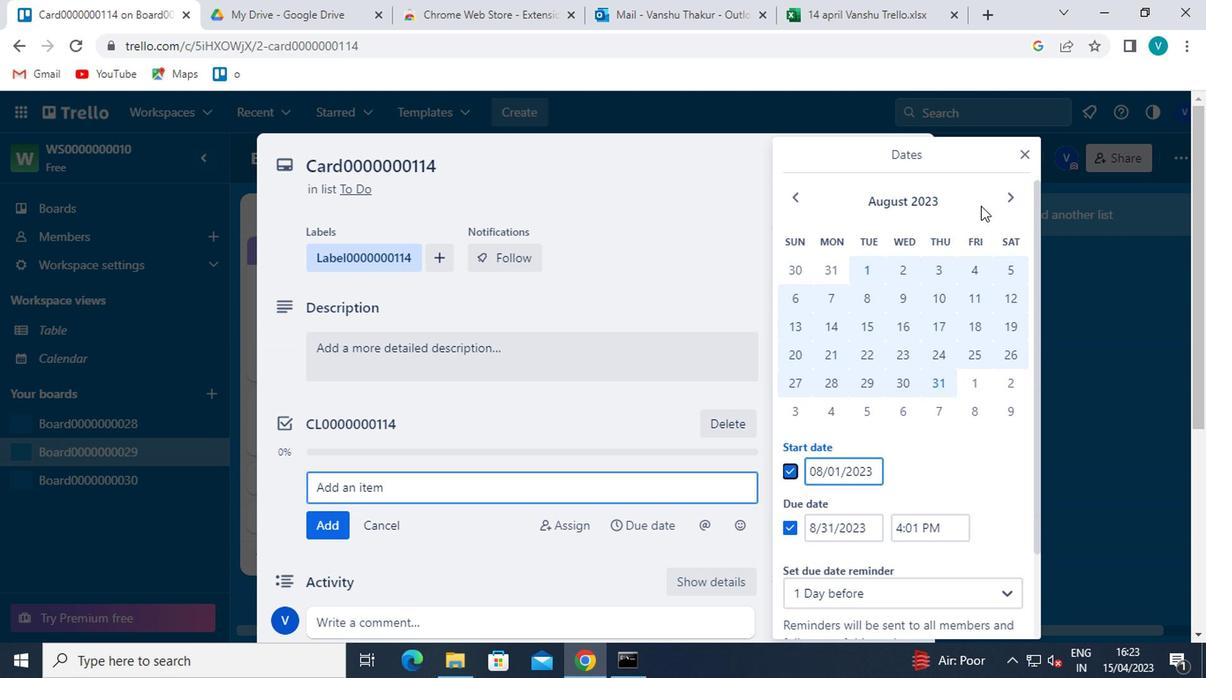 
Action: Mouse pressed left at (1003, 187)
Screenshot: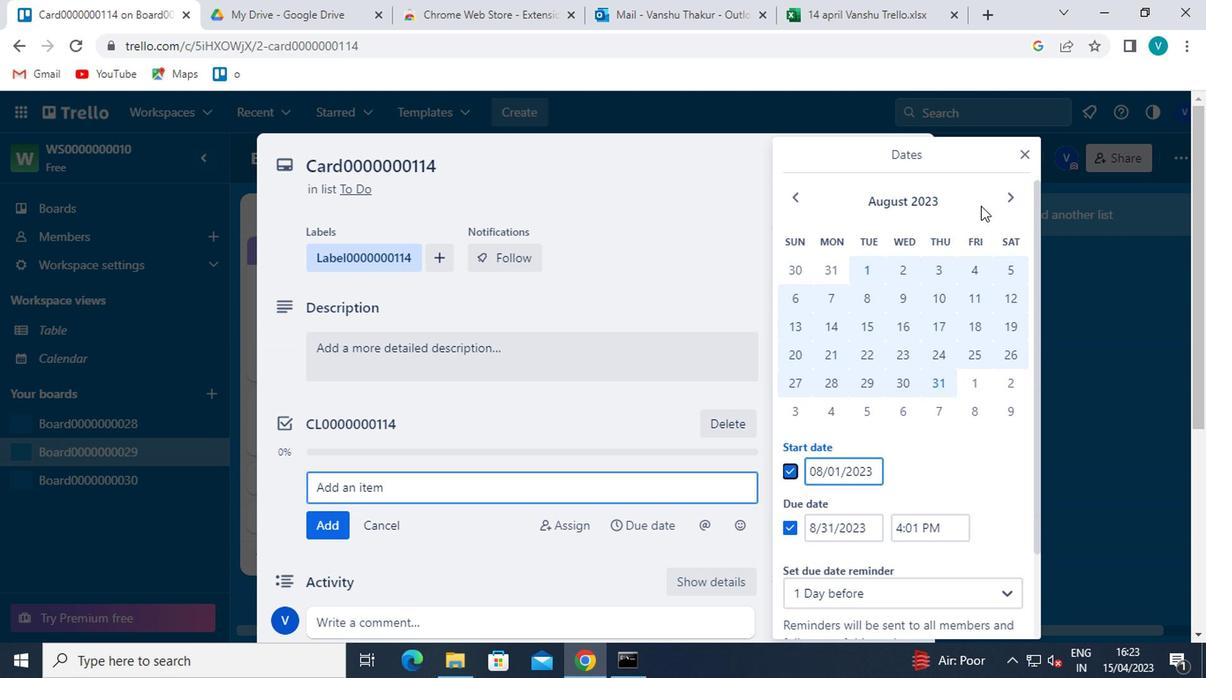 
Action: Mouse moved to (1006, 196)
Screenshot: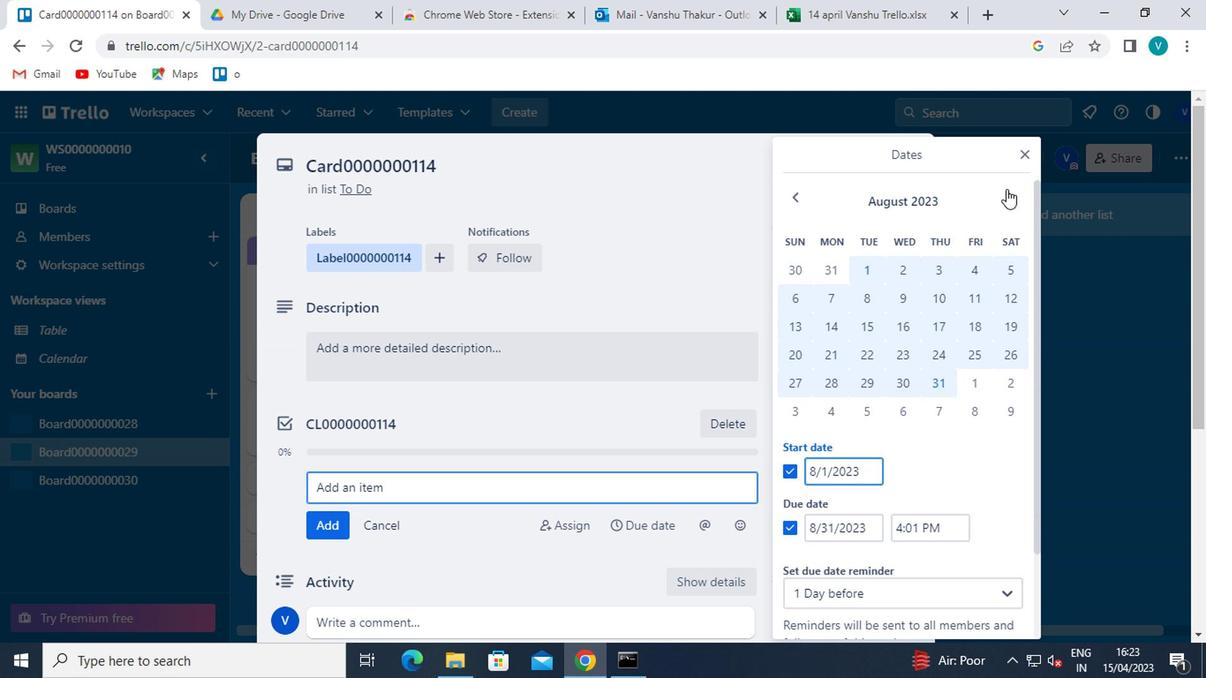 
Action: Mouse pressed left at (1006, 196)
Screenshot: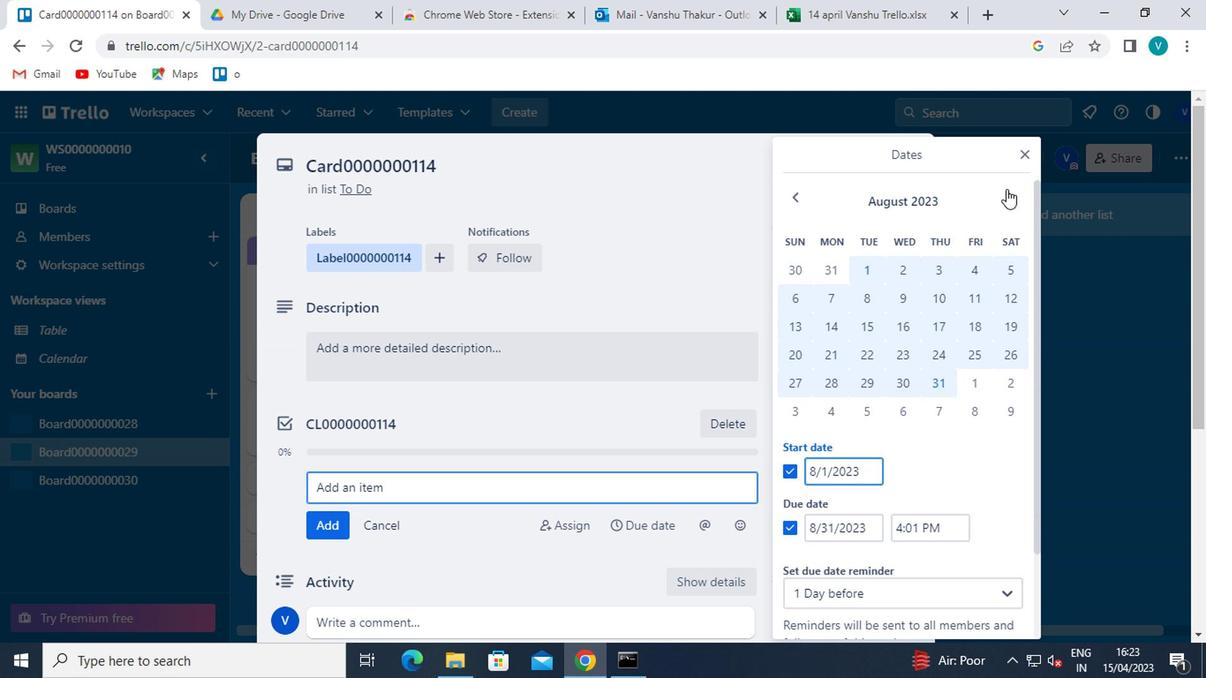 
Action: Mouse moved to (963, 270)
Screenshot: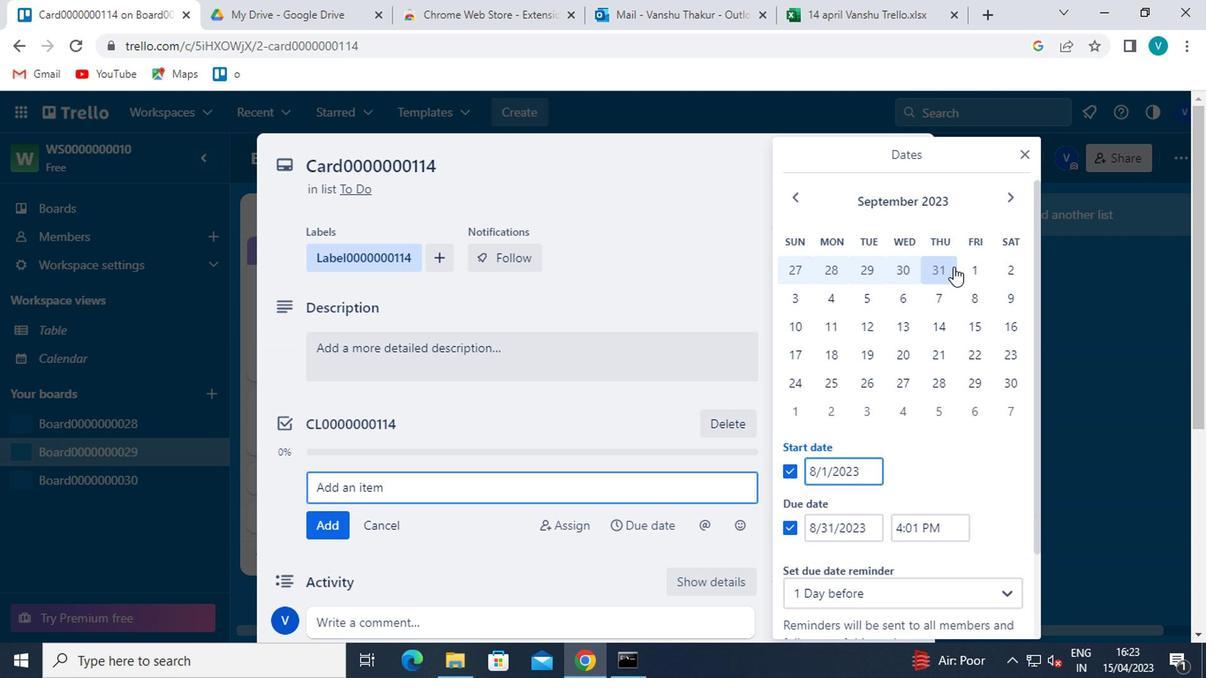 
Action: Mouse pressed left at (963, 270)
Screenshot: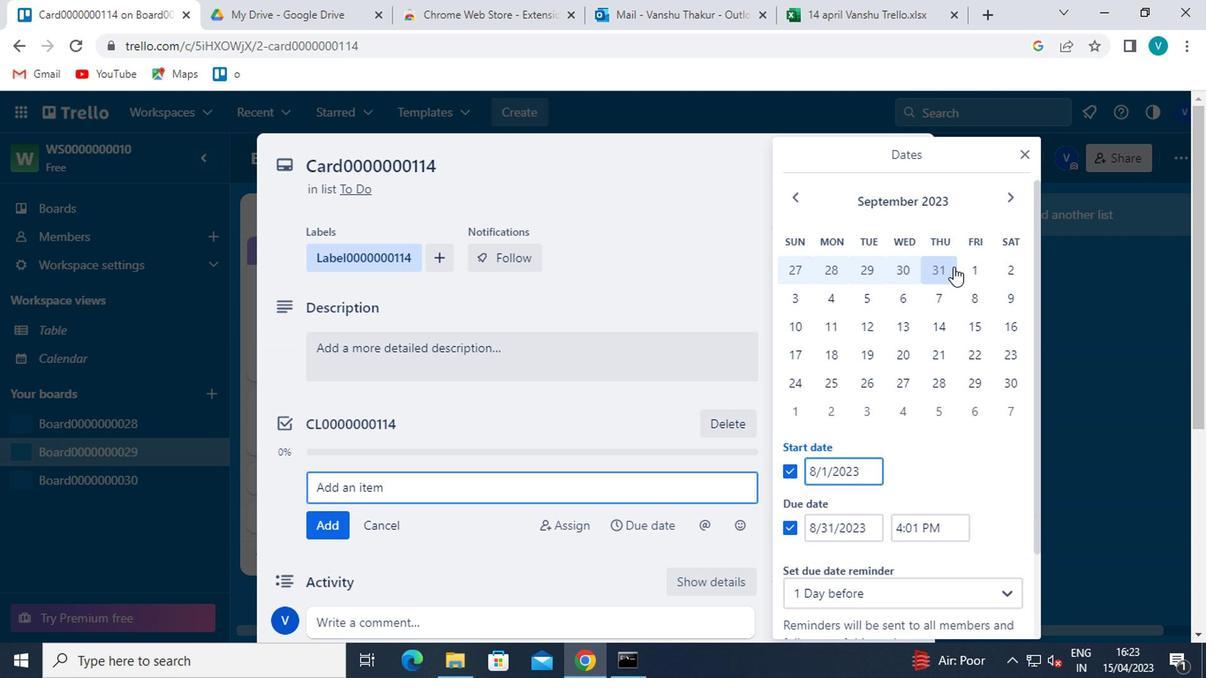 
Action: Mouse moved to (993, 379)
Screenshot: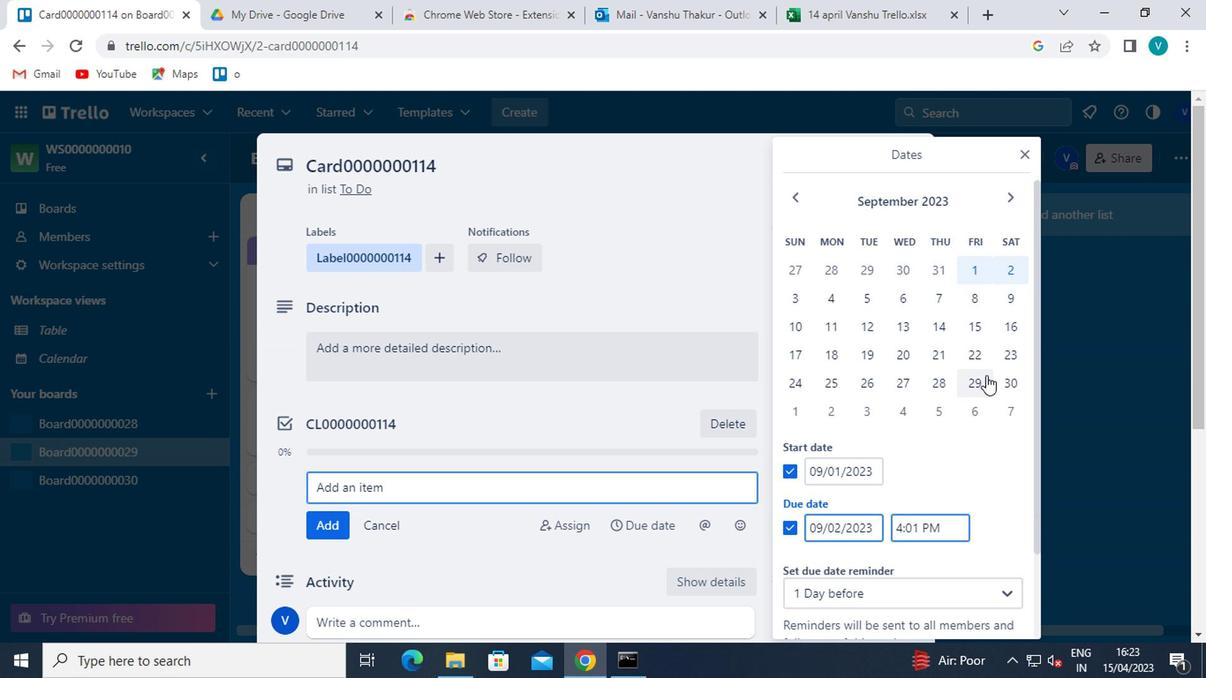 
Action: Mouse pressed left at (993, 379)
Screenshot: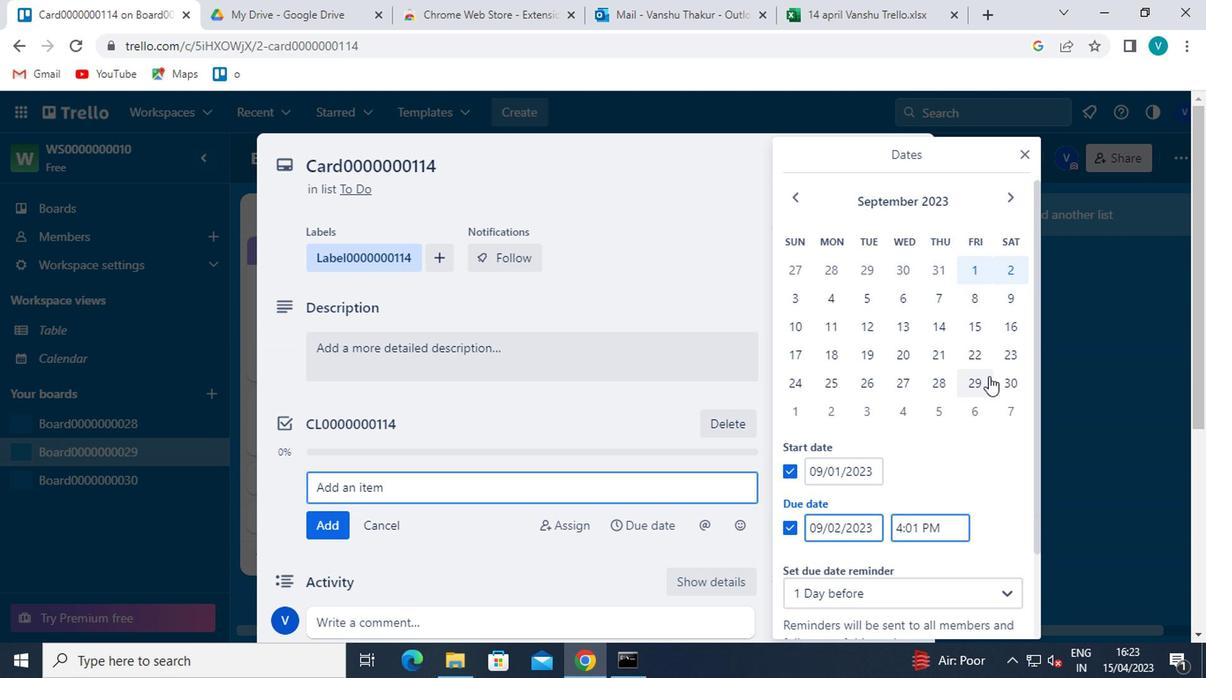 
Action: Mouse moved to (939, 445)
Screenshot: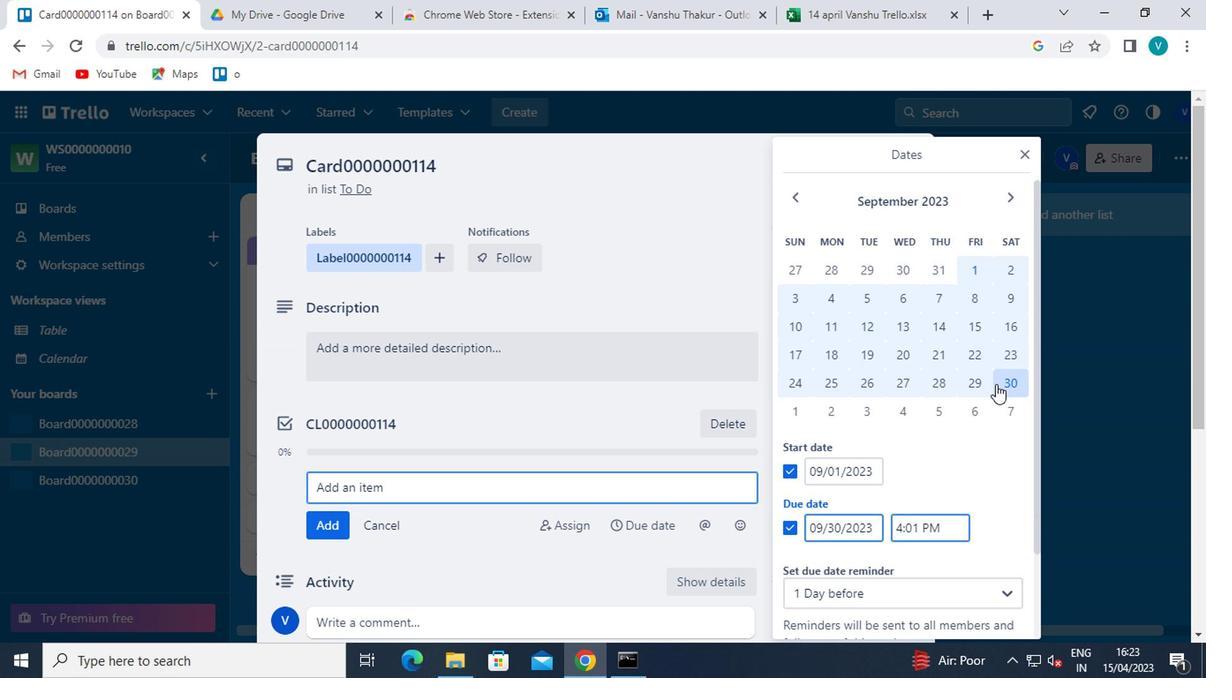 
Action: Mouse scrolled (939, 444) with delta (0, -1)
Screenshot: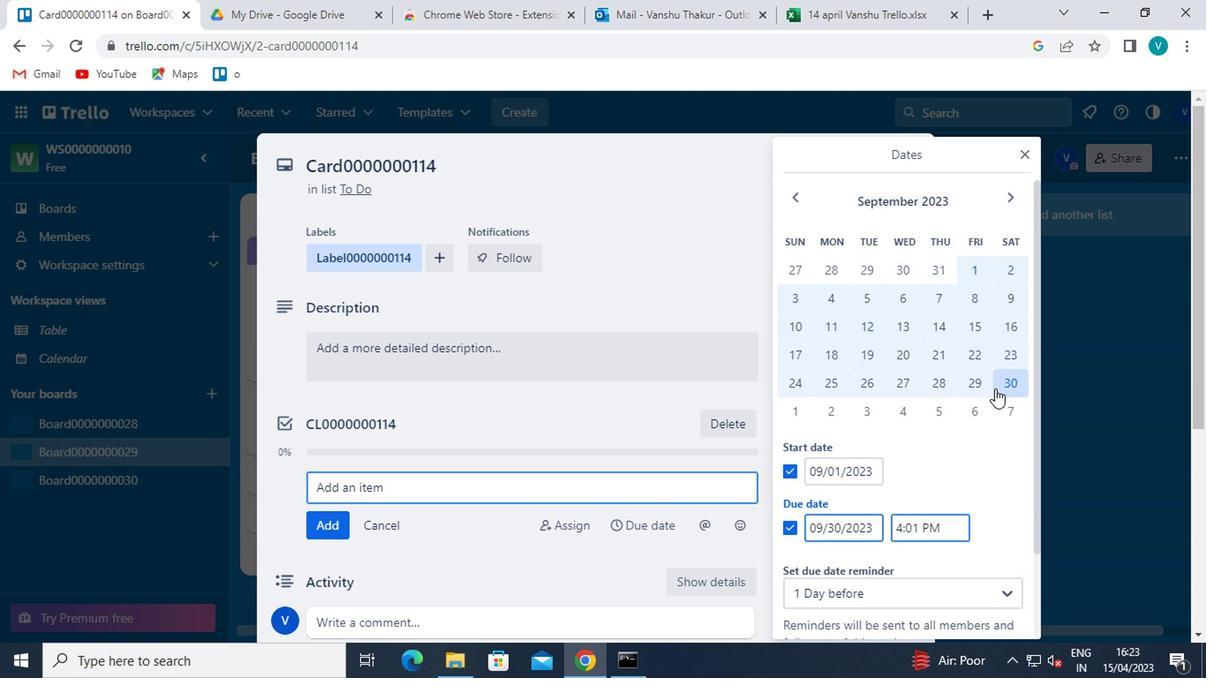 
Action: Mouse moved to (933, 452)
Screenshot: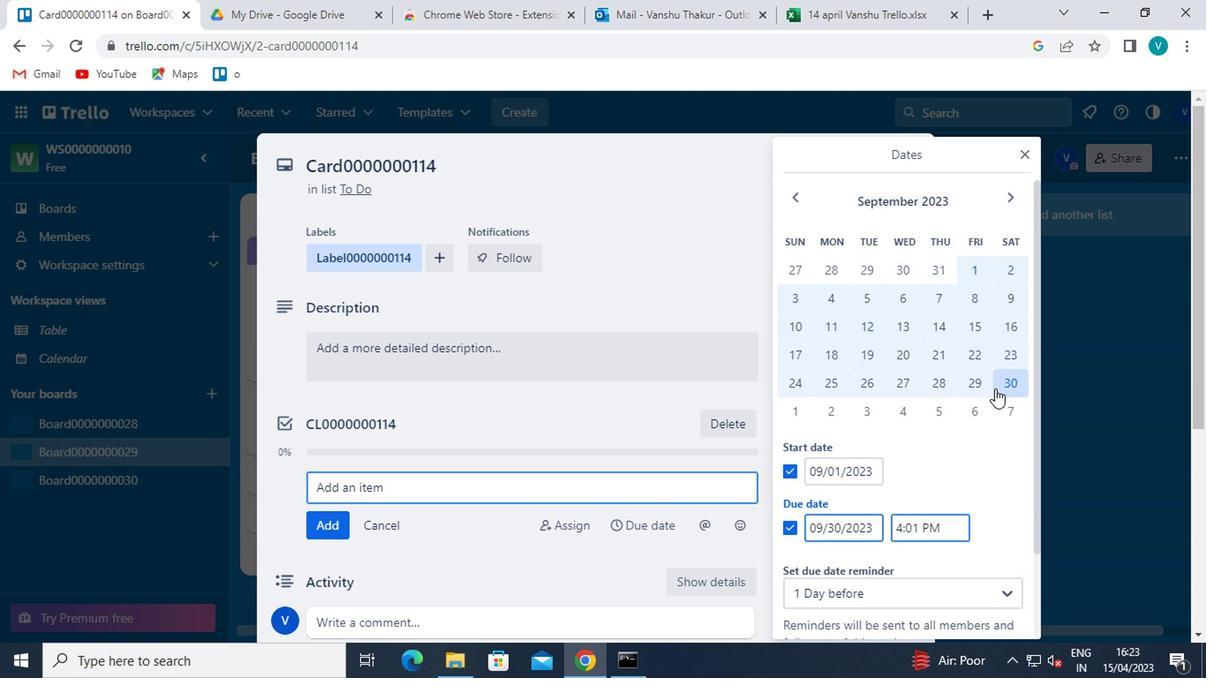 
Action: Mouse scrolled (933, 451) with delta (0, 0)
Screenshot: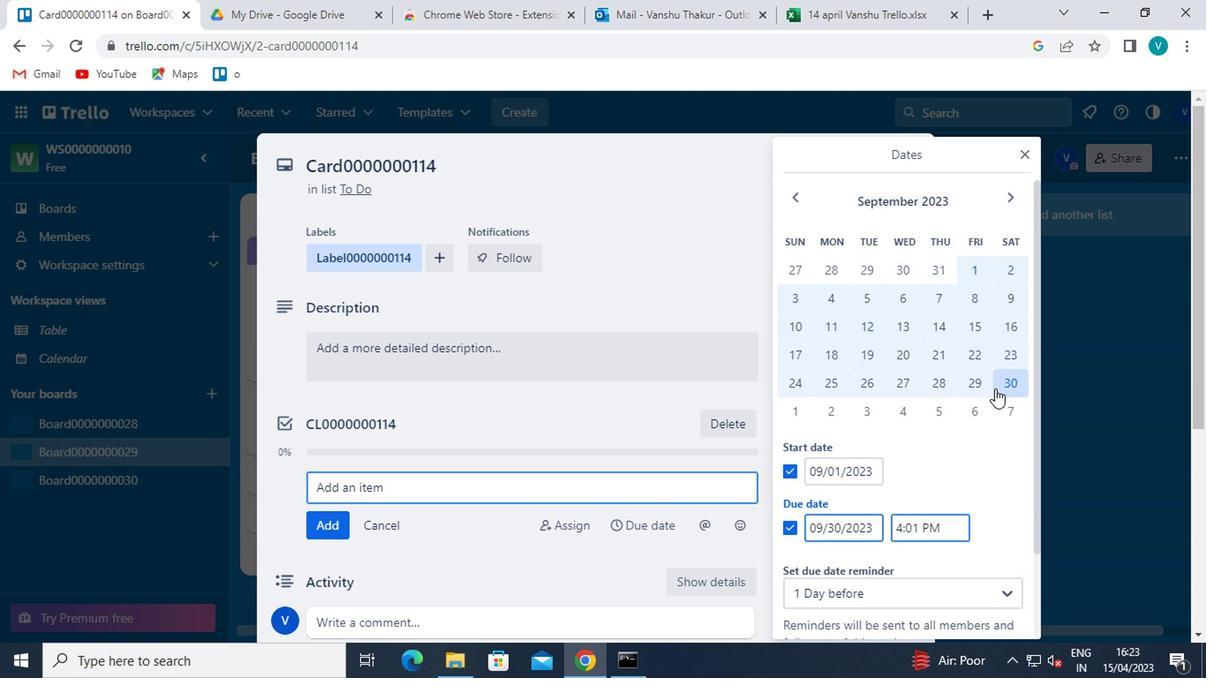 
Action: Mouse moved to (842, 559)
Screenshot: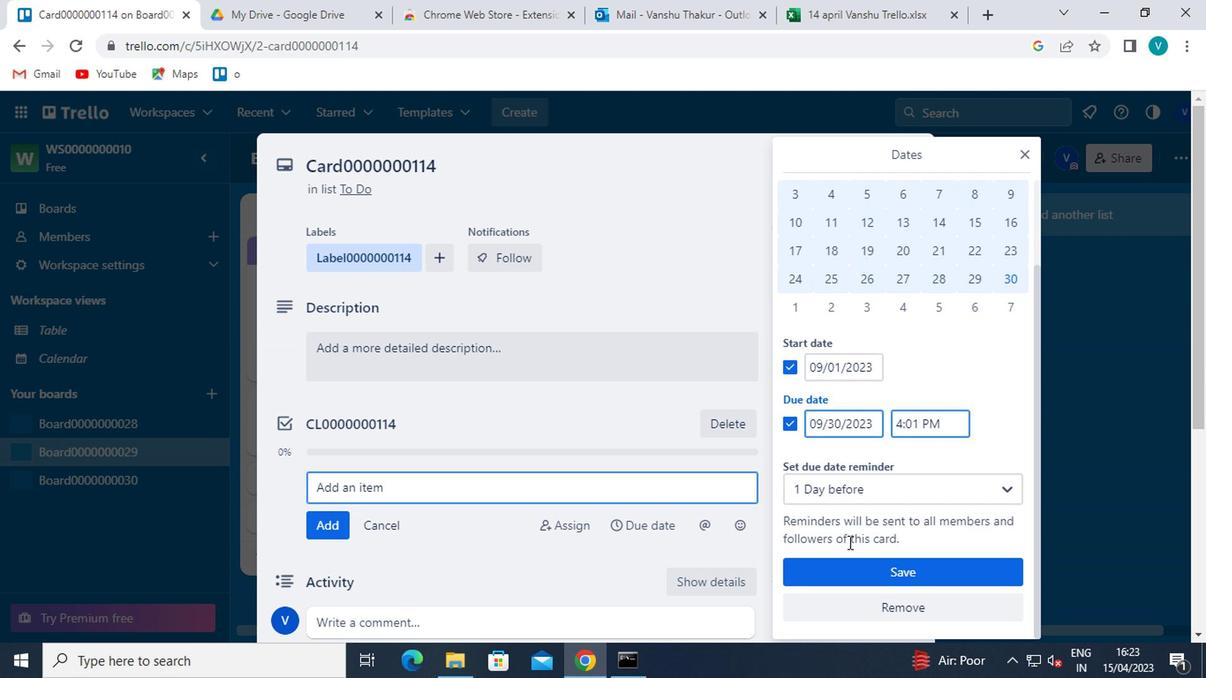 
Action: Mouse pressed left at (842, 559)
Screenshot: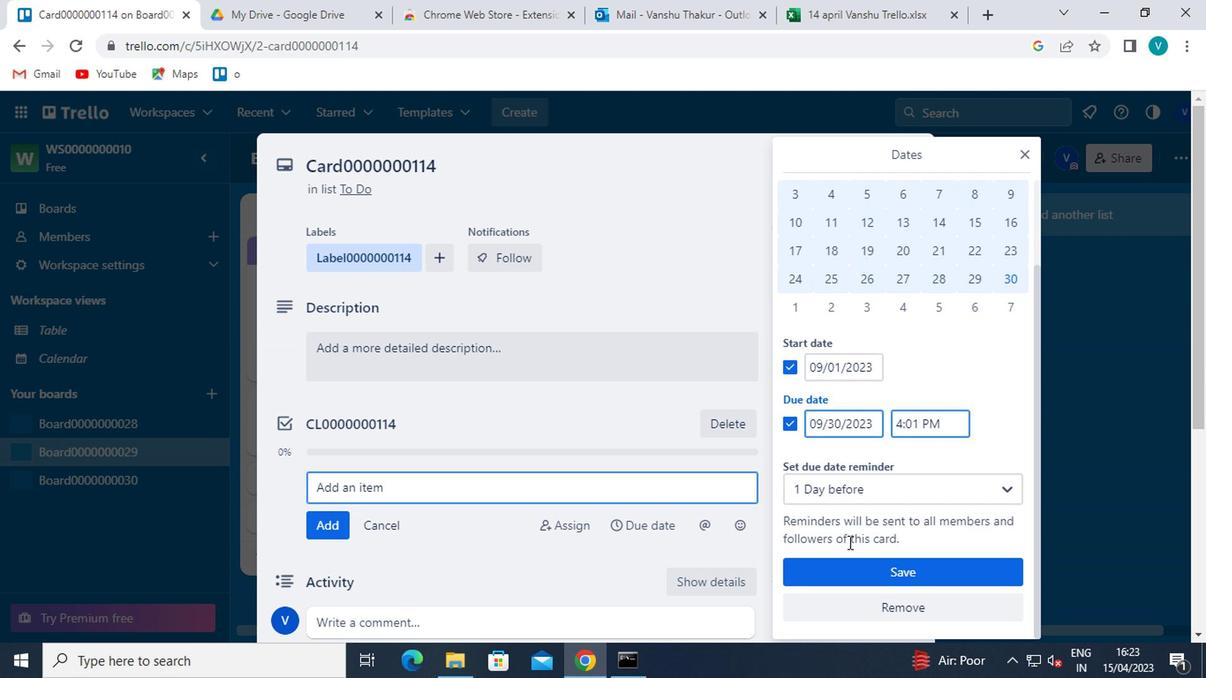 
